Task: Add an event with the title Product Roadmap and Feature Prioritization Meeting, date '2023/10/23', time 8:30 AM to 10:30 AMand add a description: Welcome to our Team Building Workshop on Communication Skills, a dynamic and interactive session designed to enhance communication effectiveness and foster stronger collaboration within your team. This workshop is tailored for individuals who want to improve their communication skills, build rapport, and establish a foundation of open and effective communication within their team.Select event color  Graphite . Add location for the event as: Lagos, Nigeria, logged in from the account softage.4@softage.netand send the event invitation to softage.1@softage.net and softage.2@softage.net. Set a reminder for the event Doesn't repeat
Action: Mouse moved to (84, 109)
Screenshot: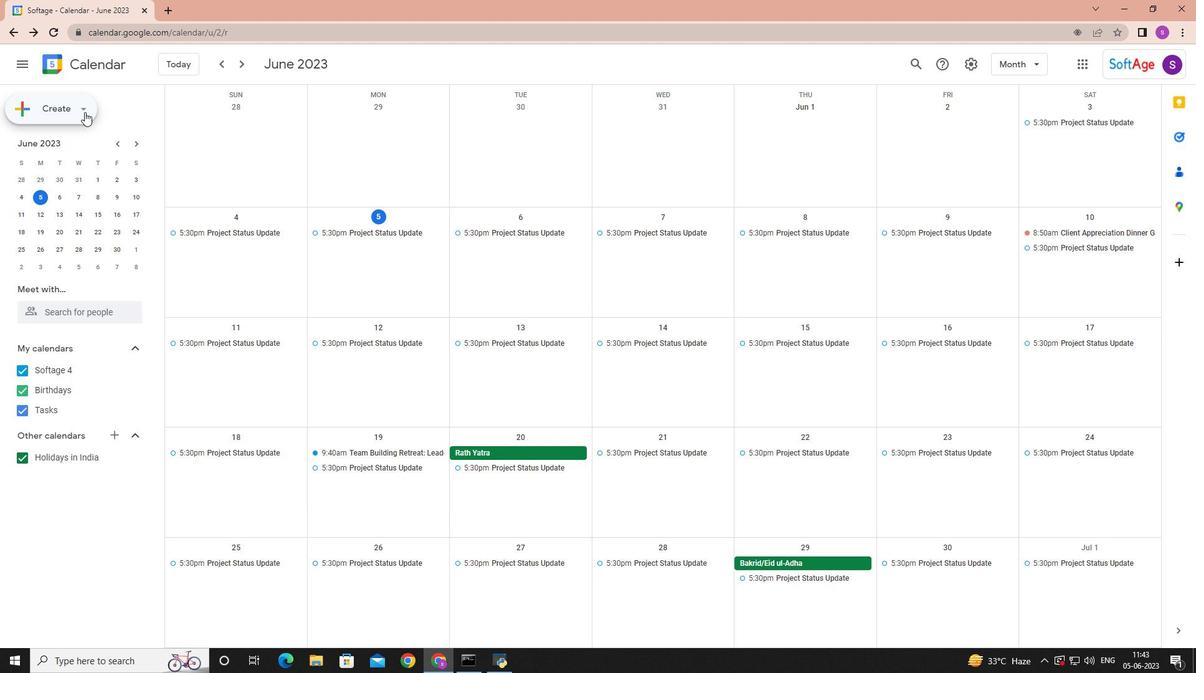 
Action: Mouse pressed left at (84, 109)
Screenshot: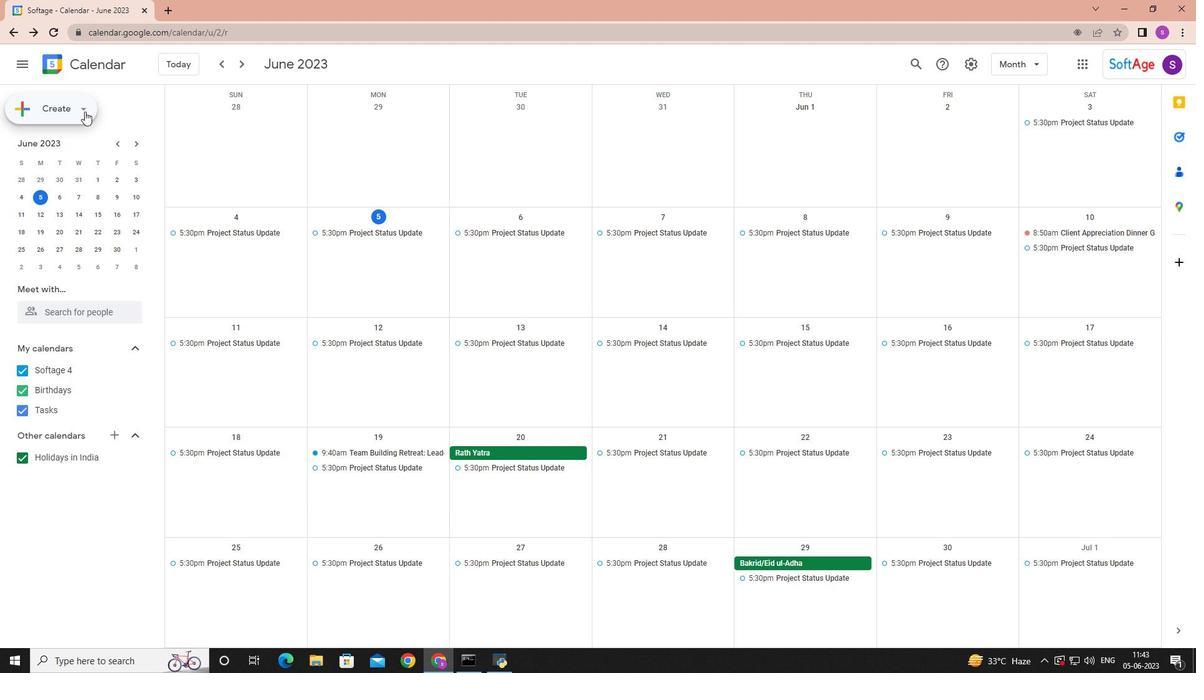 
Action: Mouse moved to (81, 137)
Screenshot: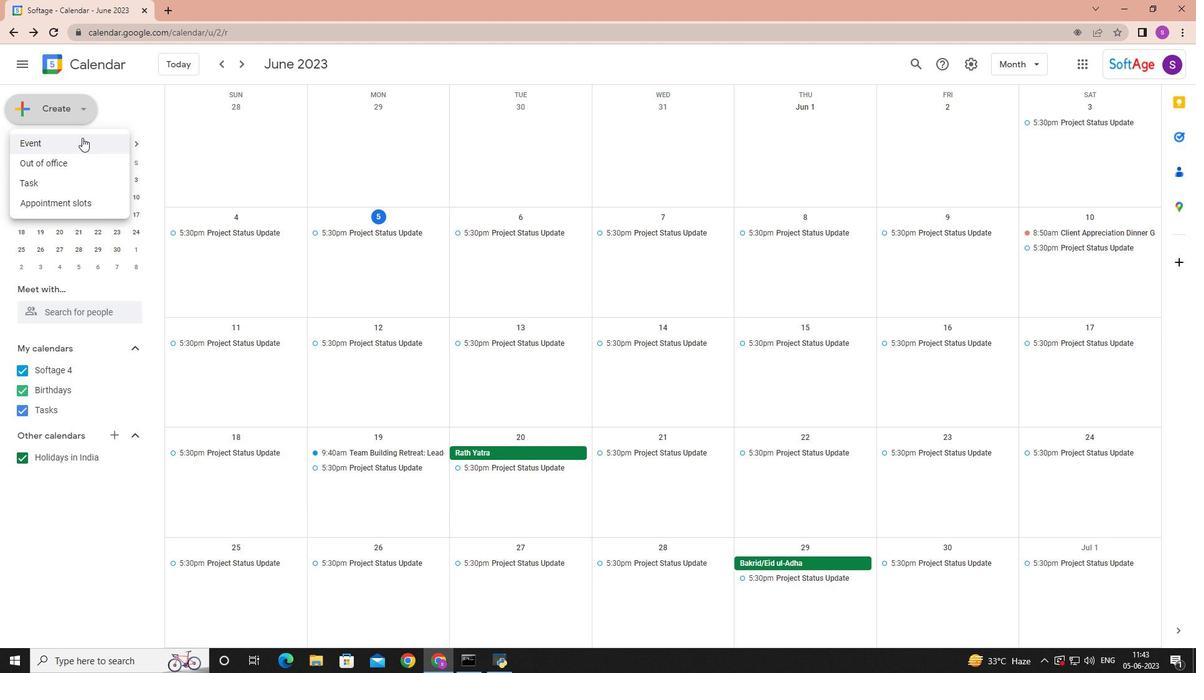 
Action: Mouse pressed left at (81, 137)
Screenshot: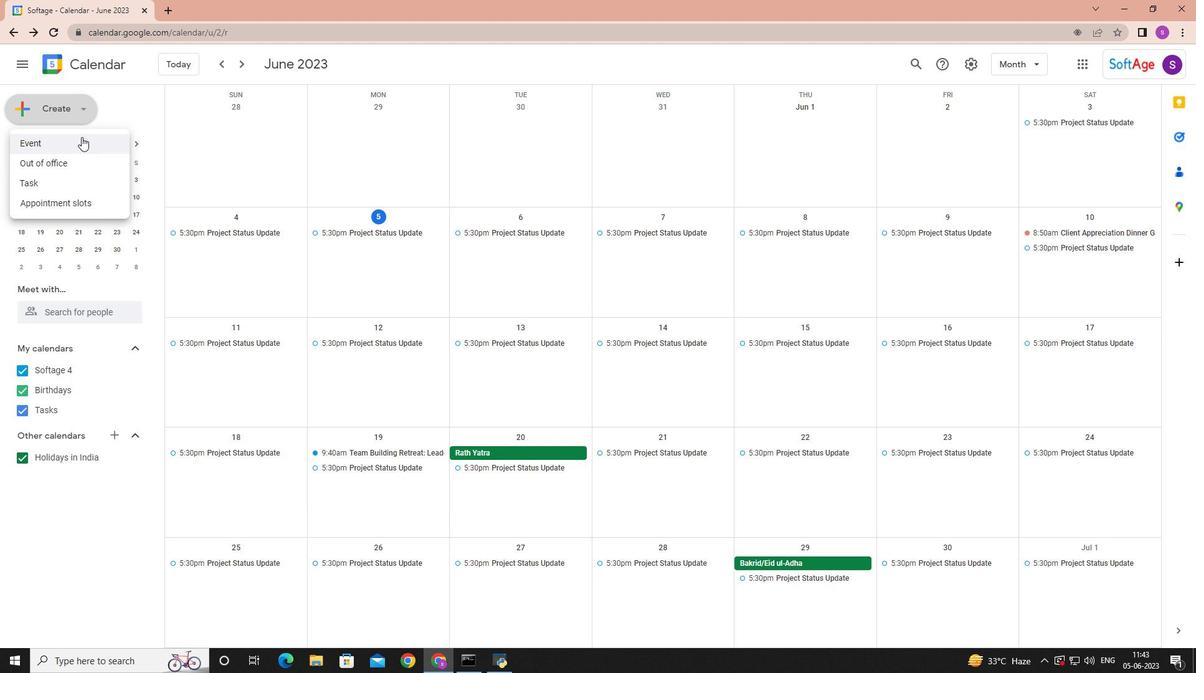 
Action: Mouse moved to (180, 487)
Screenshot: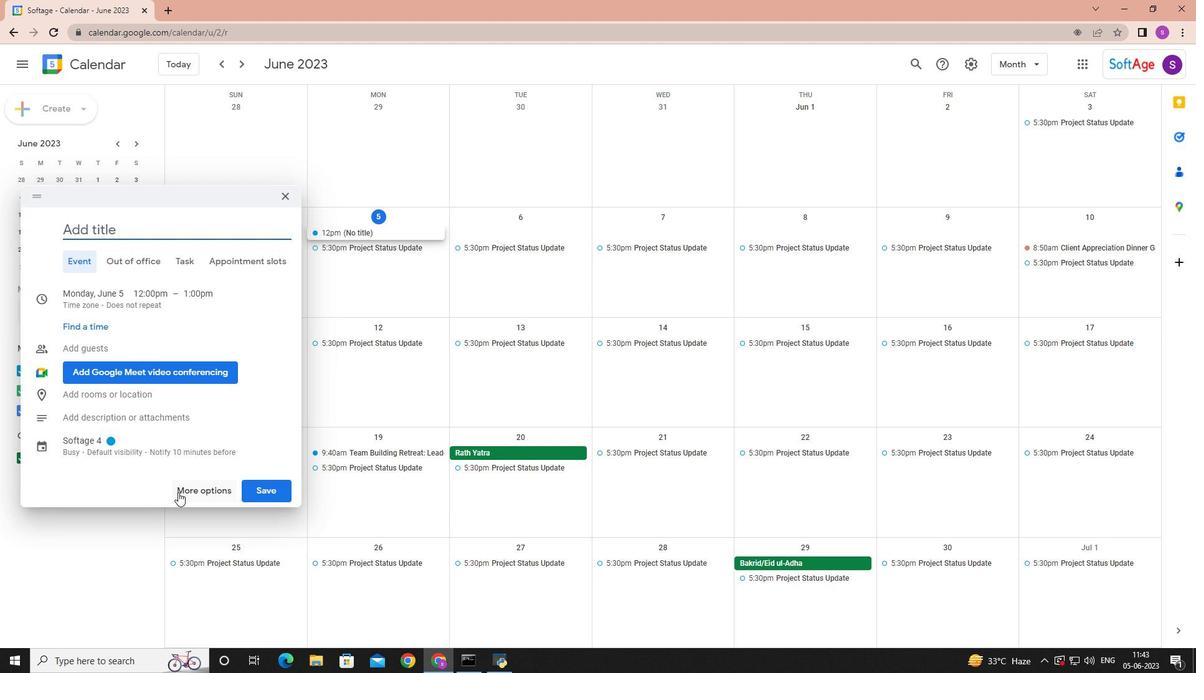 
Action: Mouse pressed left at (180, 487)
Screenshot: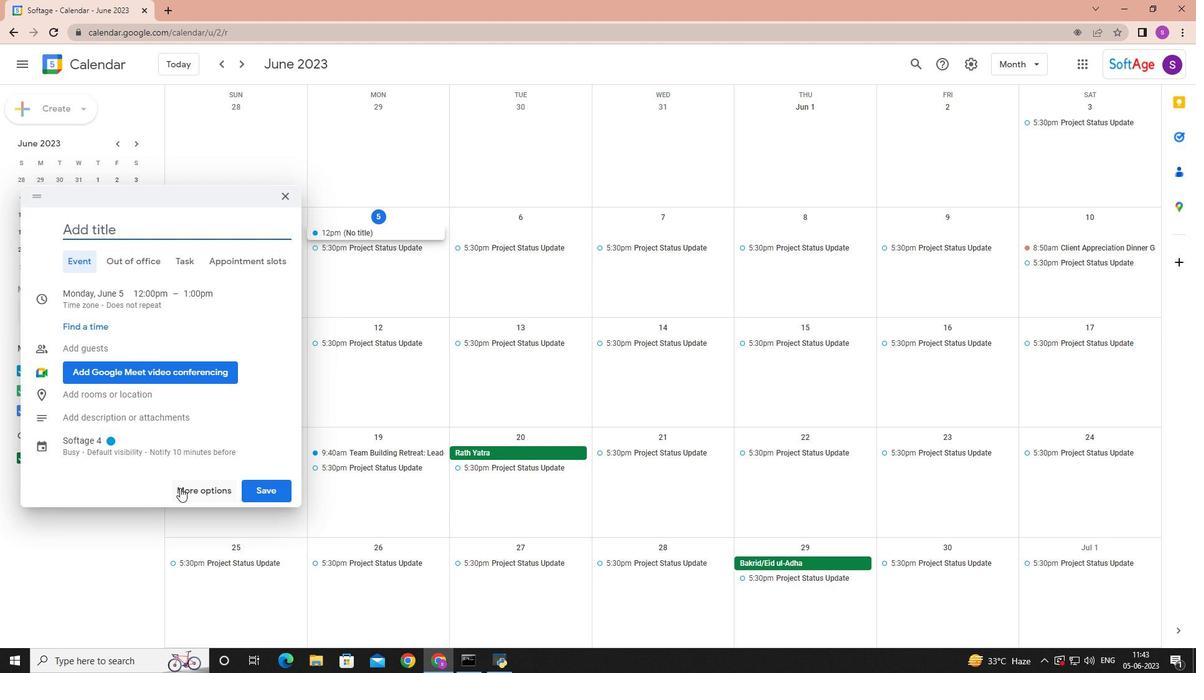 
Action: Key pressed <Key.shift>Product<Key.space><Key.shift>Roadmap<Key.space><Key.backspace><Key.backspace><Key.backspace><Key.backspace><Key.space>map<Key.space>and<Key.space><Key.shift>Feature<Key.space><Key.shift>Prioritization<Key.space><Key.shift>meeting
Screenshot: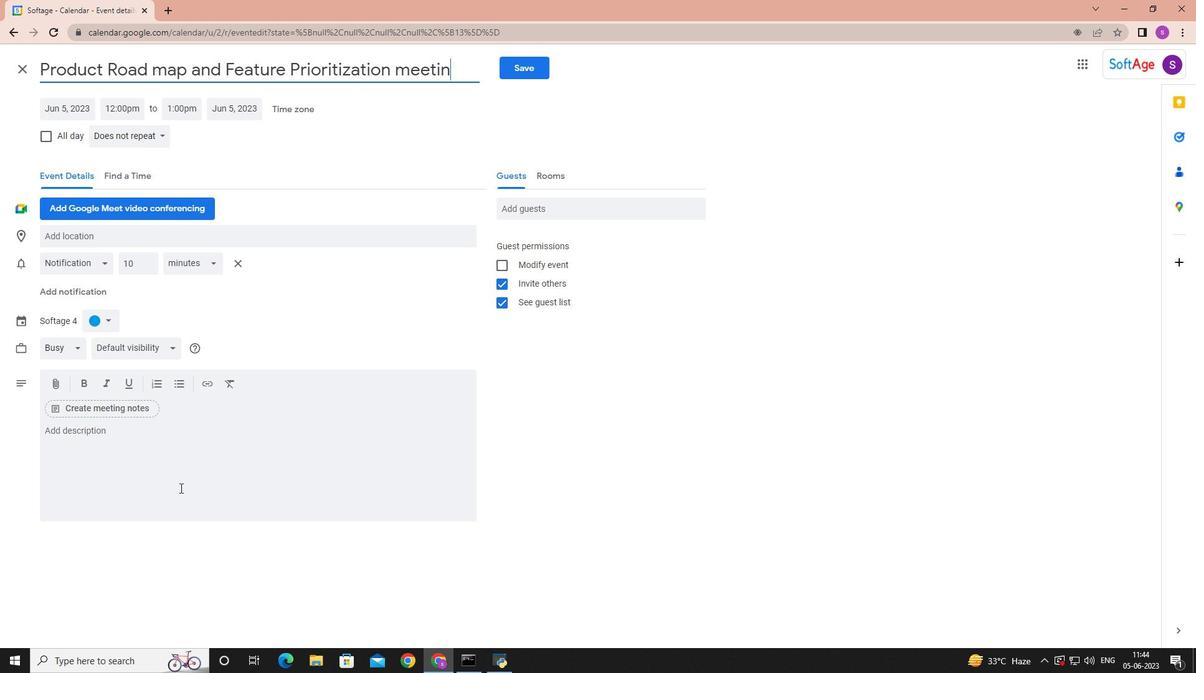
Action: Mouse moved to (81, 107)
Screenshot: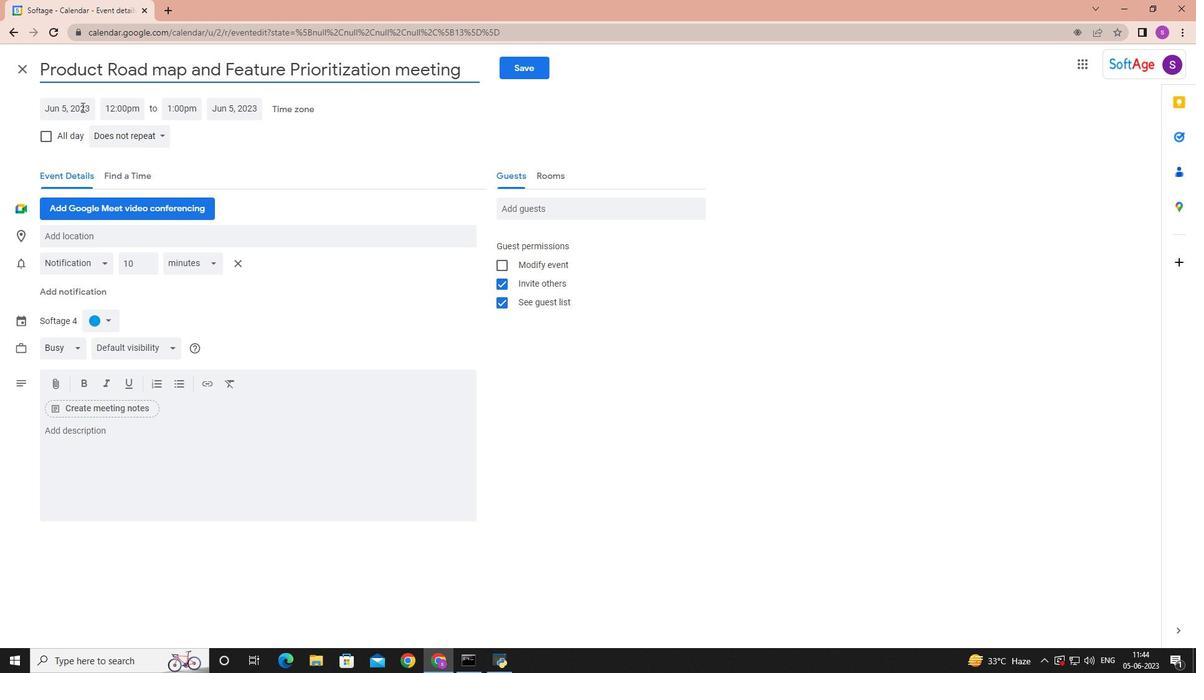 
Action: Mouse pressed left at (81, 107)
Screenshot: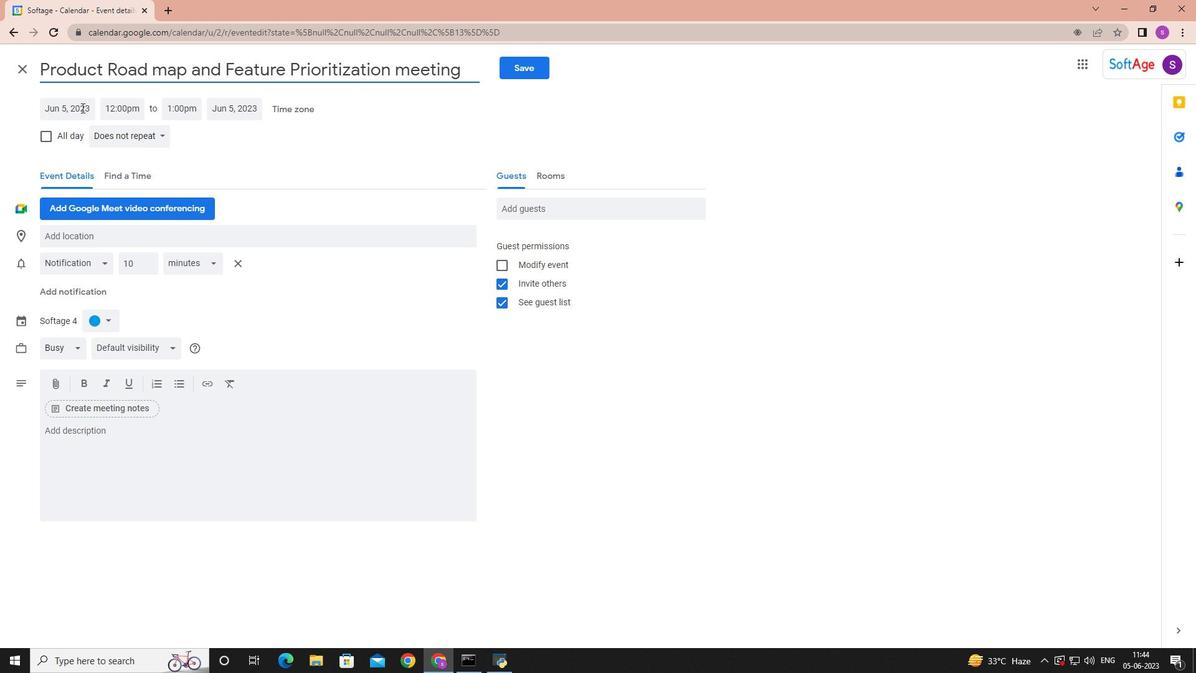 
Action: Mouse moved to (197, 135)
Screenshot: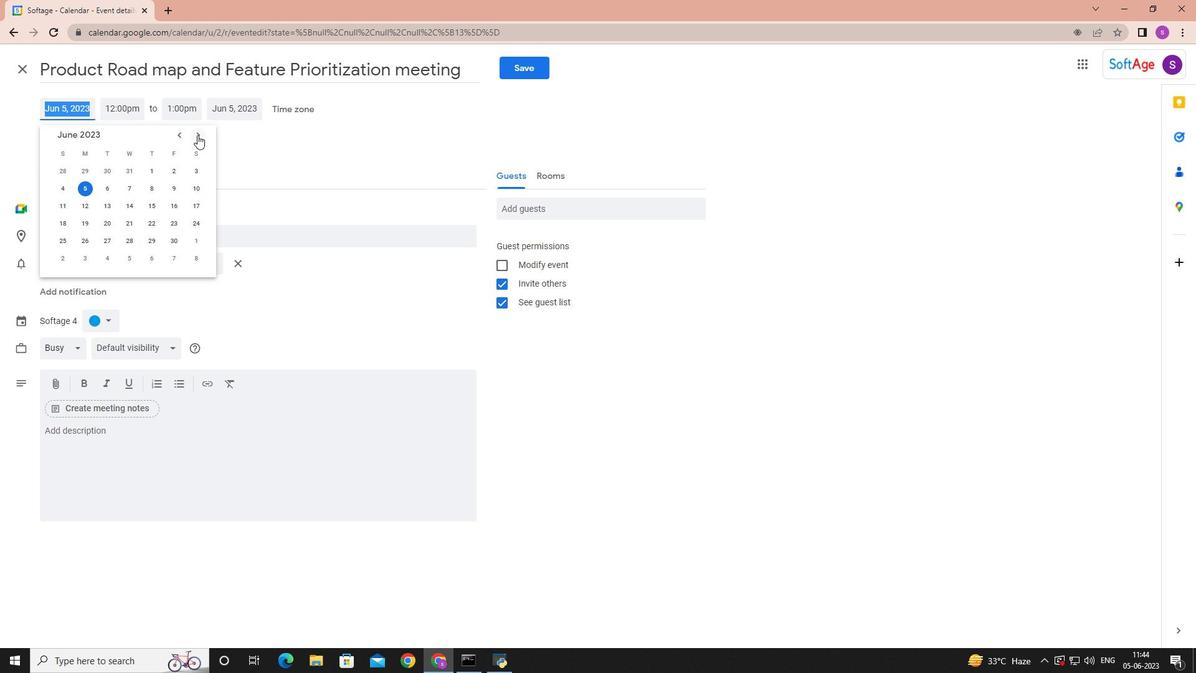 
Action: Mouse pressed left at (197, 135)
Screenshot: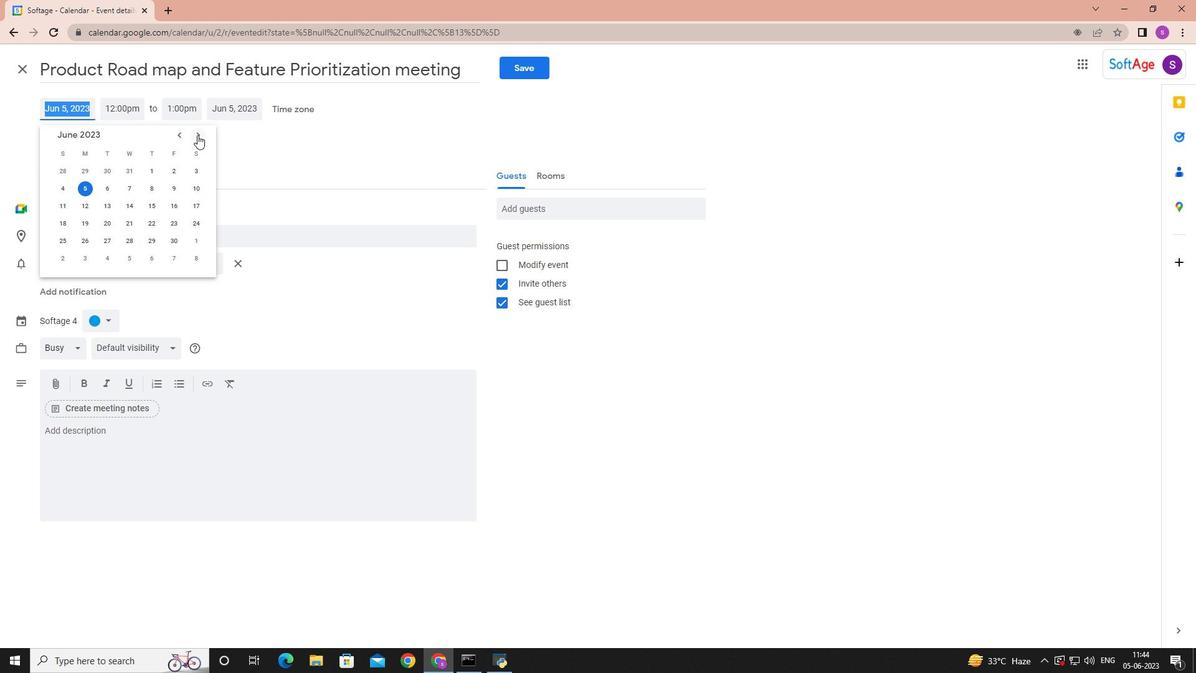 
Action: Mouse pressed left at (197, 135)
Screenshot: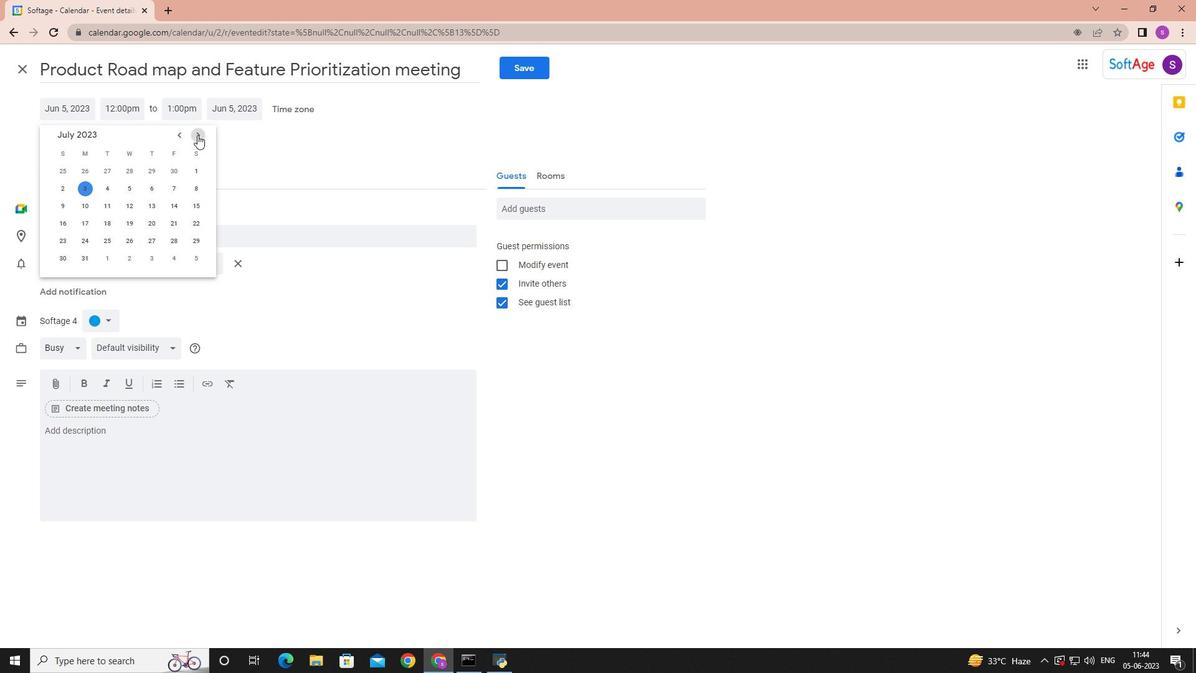 
Action: Mouse pressed left at (197, 135)
Screenshot: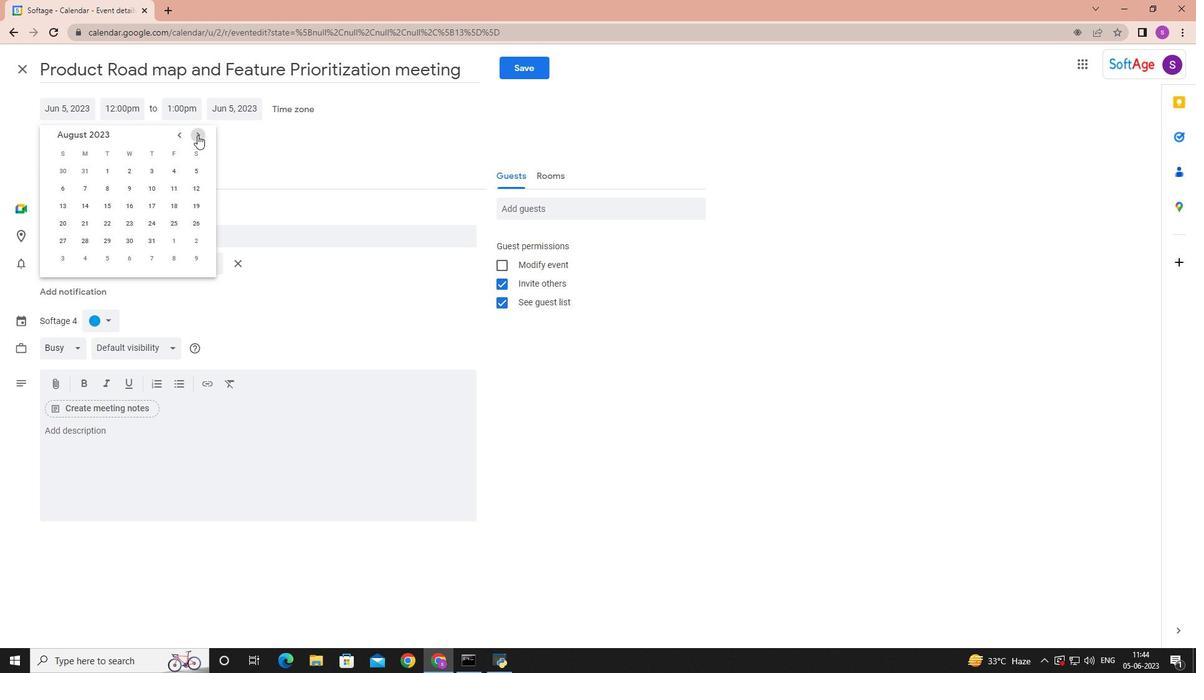 
Action: Mouse pressed left at (197, 135)
Screenshot: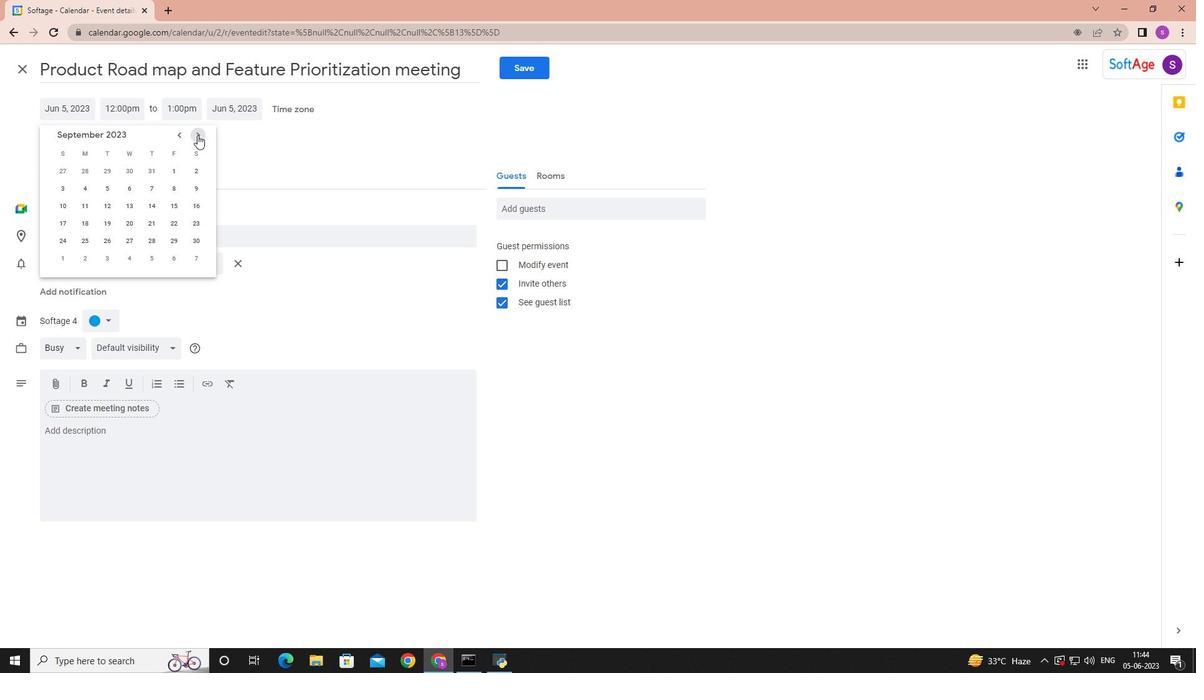 
Action: Mouse moved to (87, 222)
Screenshot: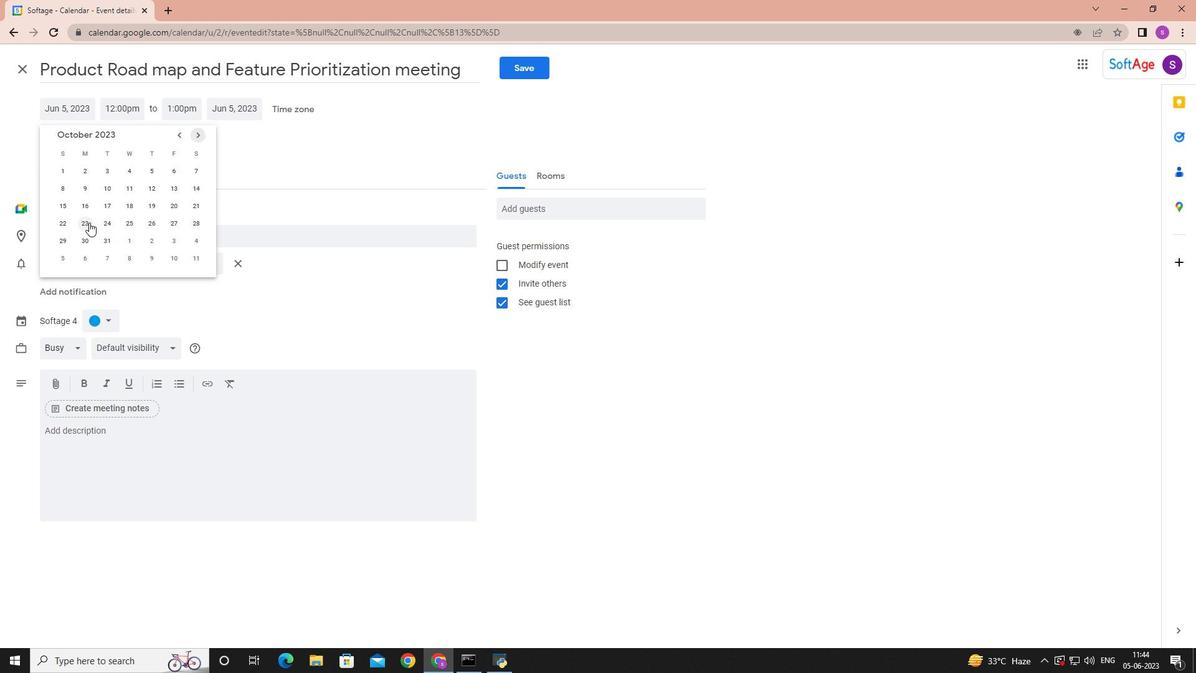 
Action: Mouse pressed left at (87, 222)
Screenshot: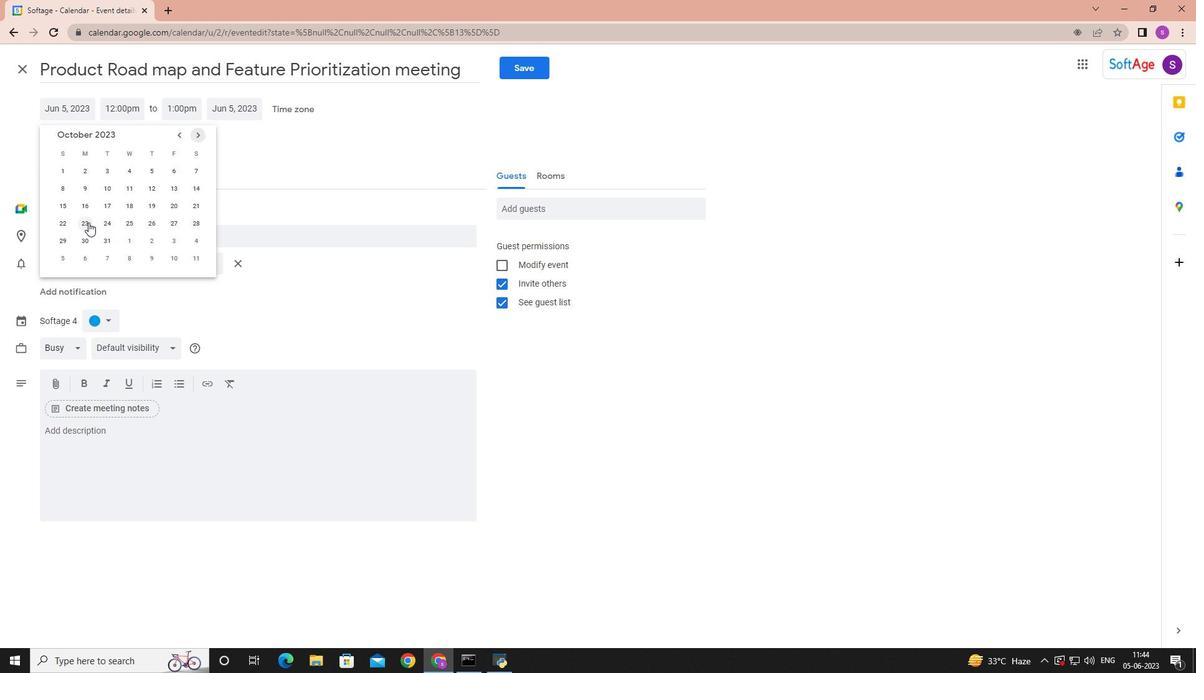 
Action: Mouse moved to (133, 107)
Screenshot: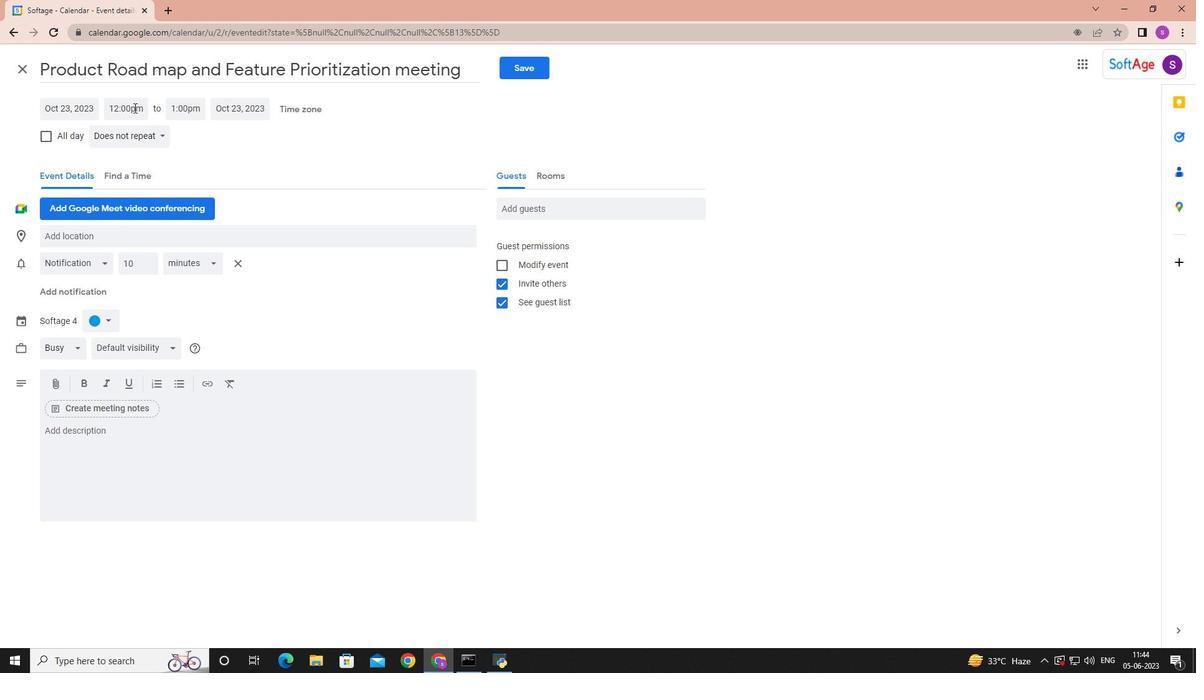 
Action: Mouse pressed left at (133, 107)
Screenshot: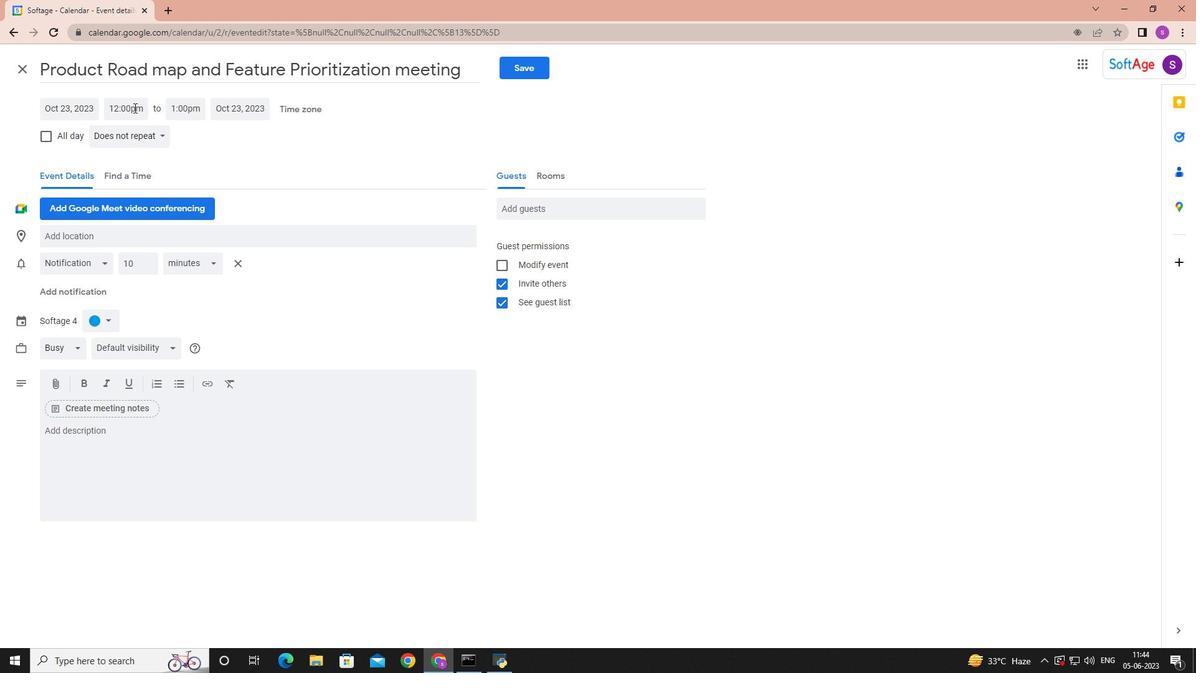 
Action: Mouse moved to (154, 181)
Screenshot: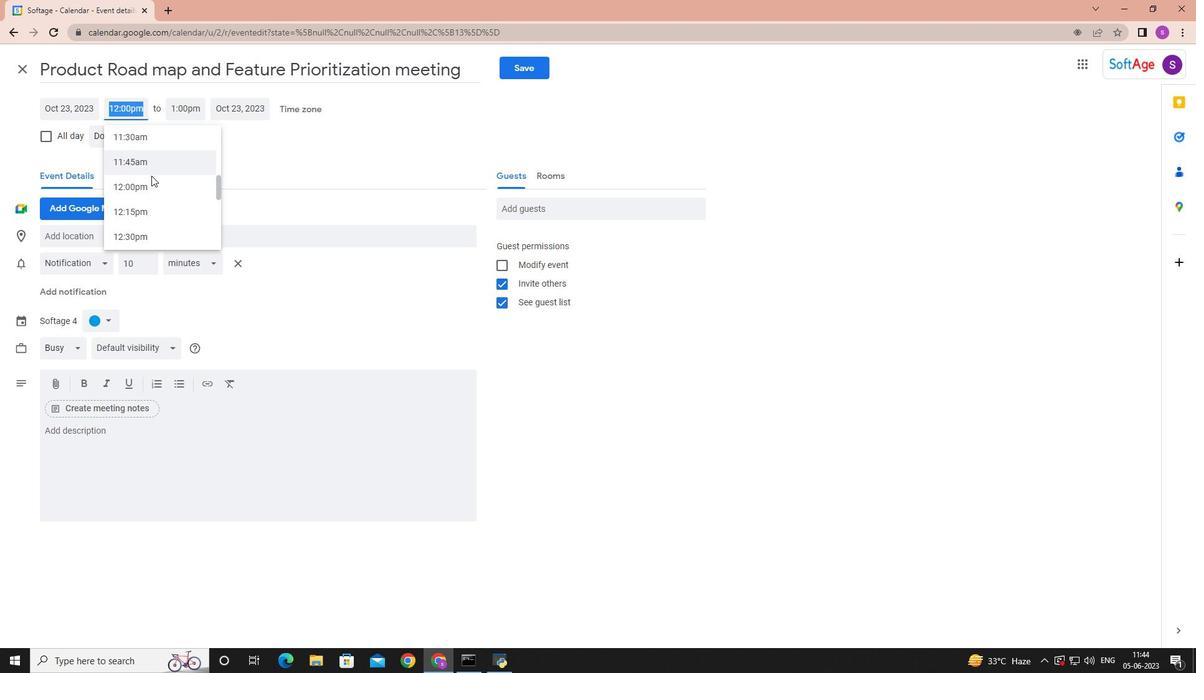 
Action: Mouse scrolled (154, 181) with delta (0, 0)
Screenshot: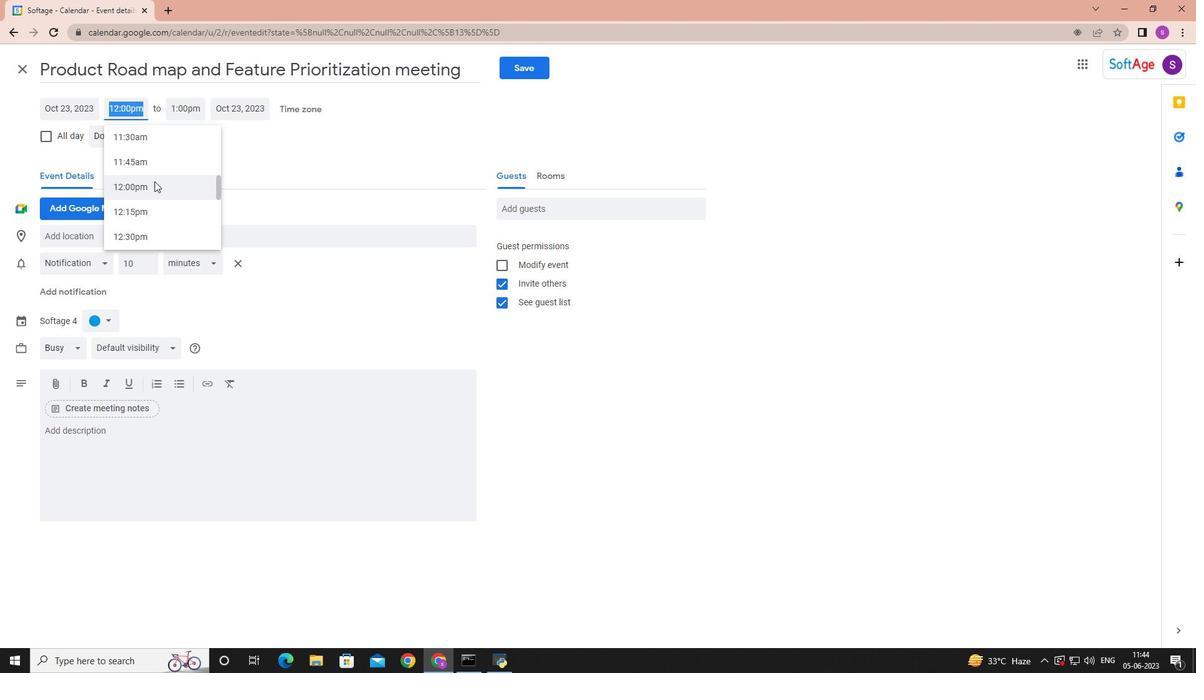 
Action: Mouse scrolled (154, 181) with delta (0, 0)
Screenshot: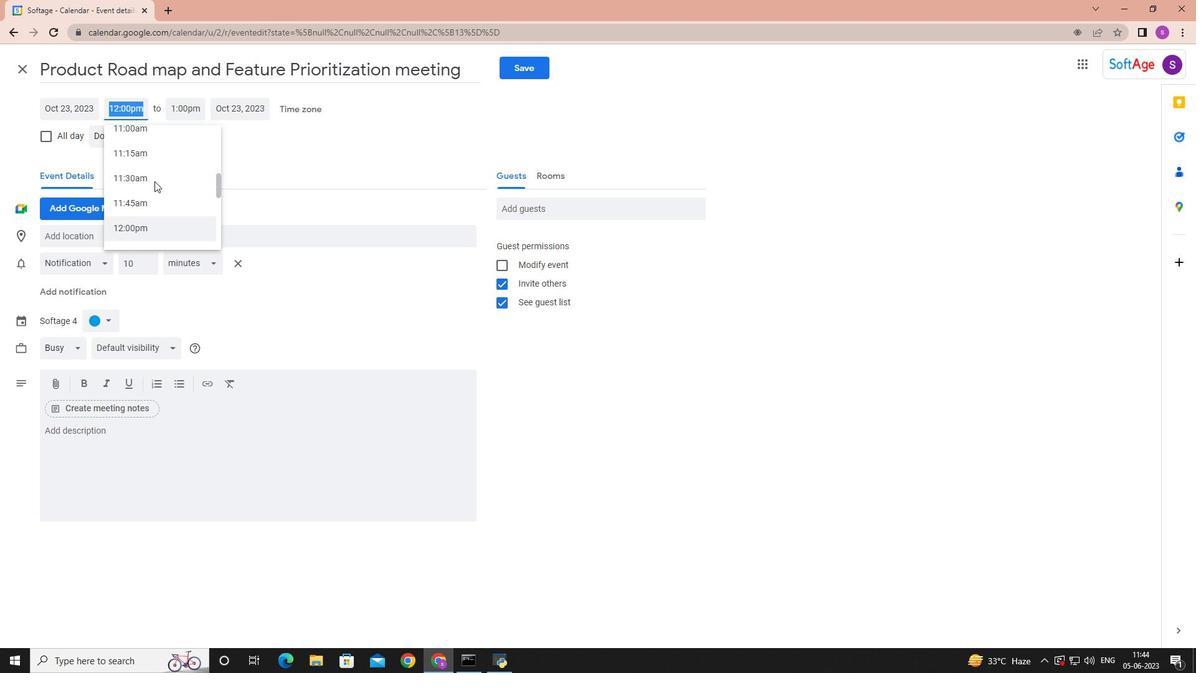 
Action: Mouse scrolled (154, 181) with delta (0, 0)
Screenshot: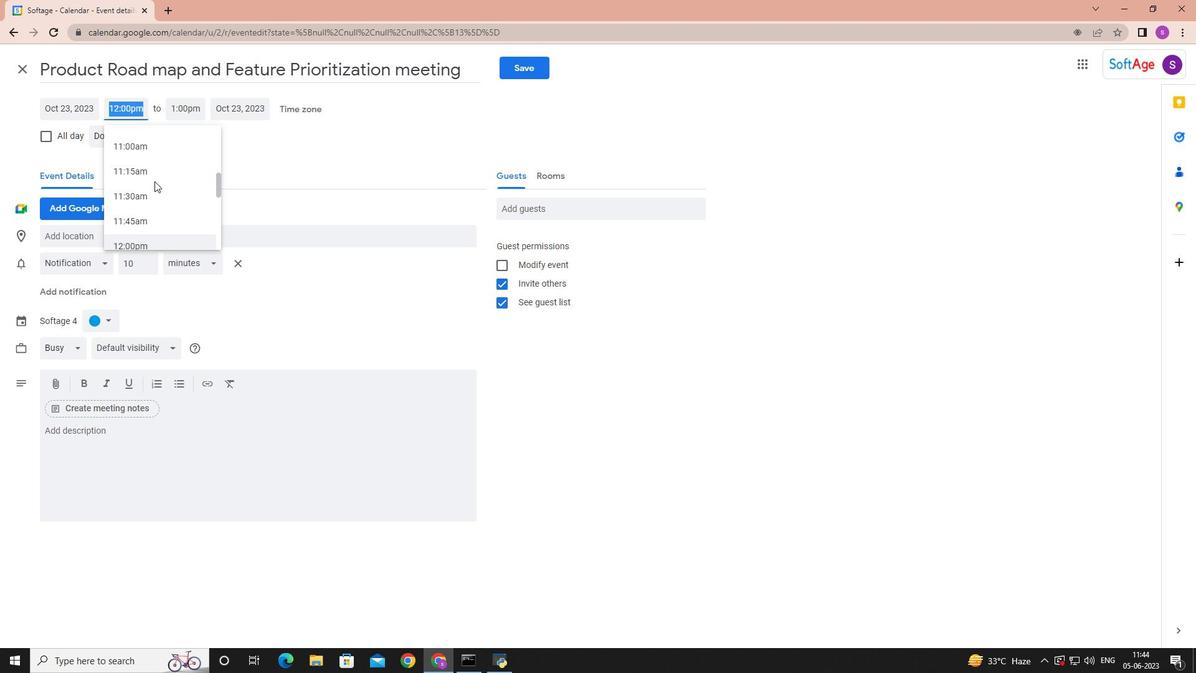 
Action: Mouse scrolled (154, 181) with delta (0, 0)
Screenshot: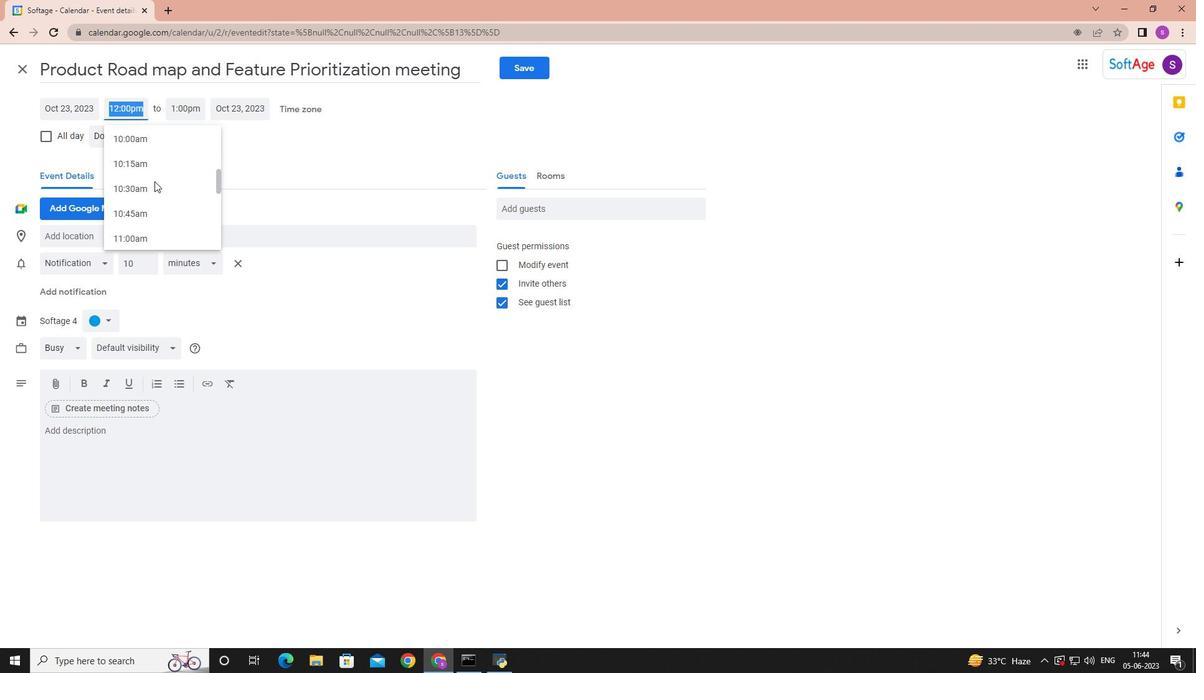 
Action: Mouse scrolled (154, 181) with delta (0, 0)
Screenshot: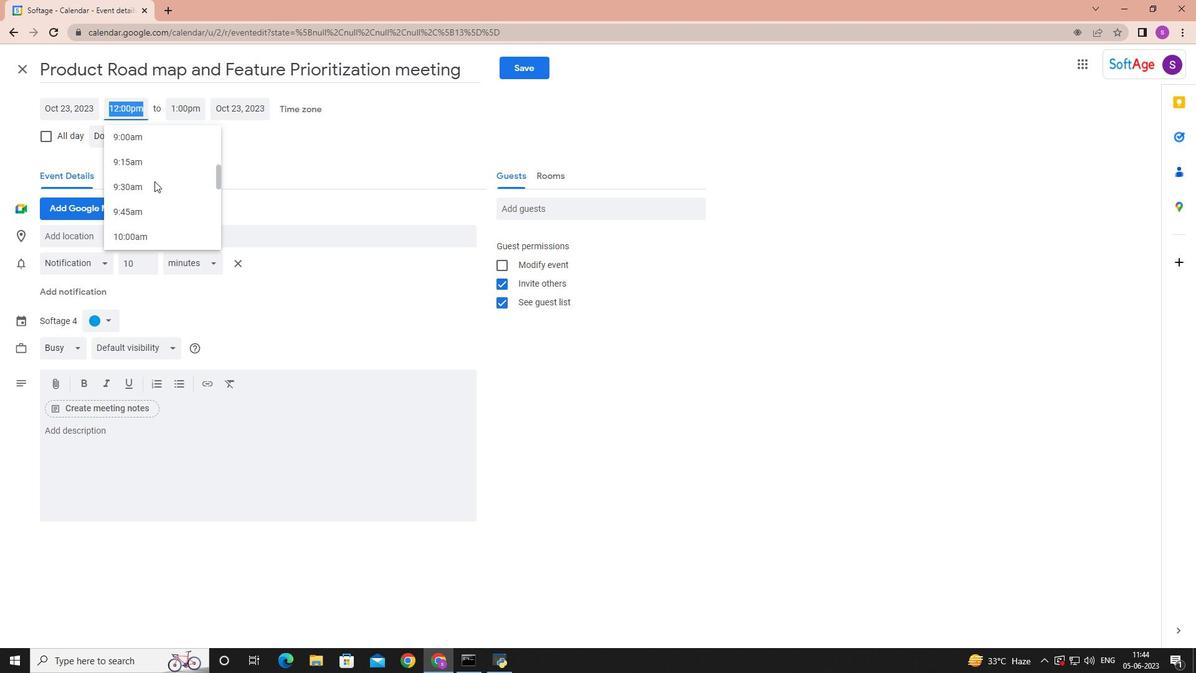 
Action: Mouse moved to (158, 153)
Screenshot: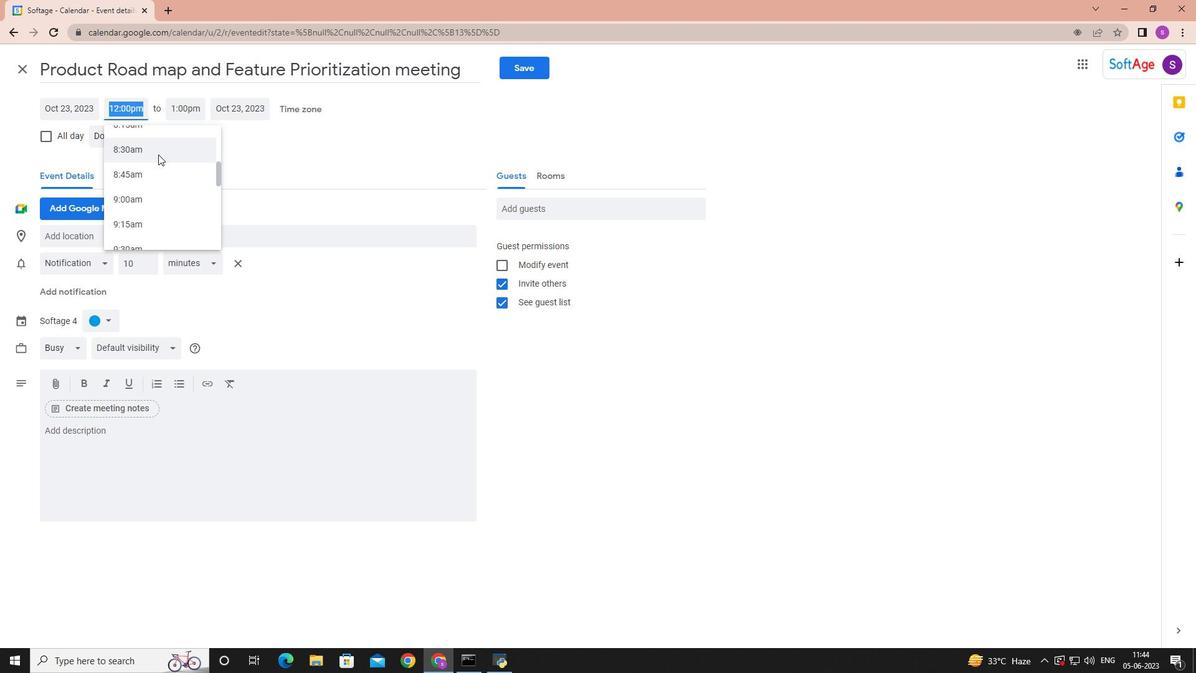 
Action: Mouse pressed left at (158, 153)
Screenshot: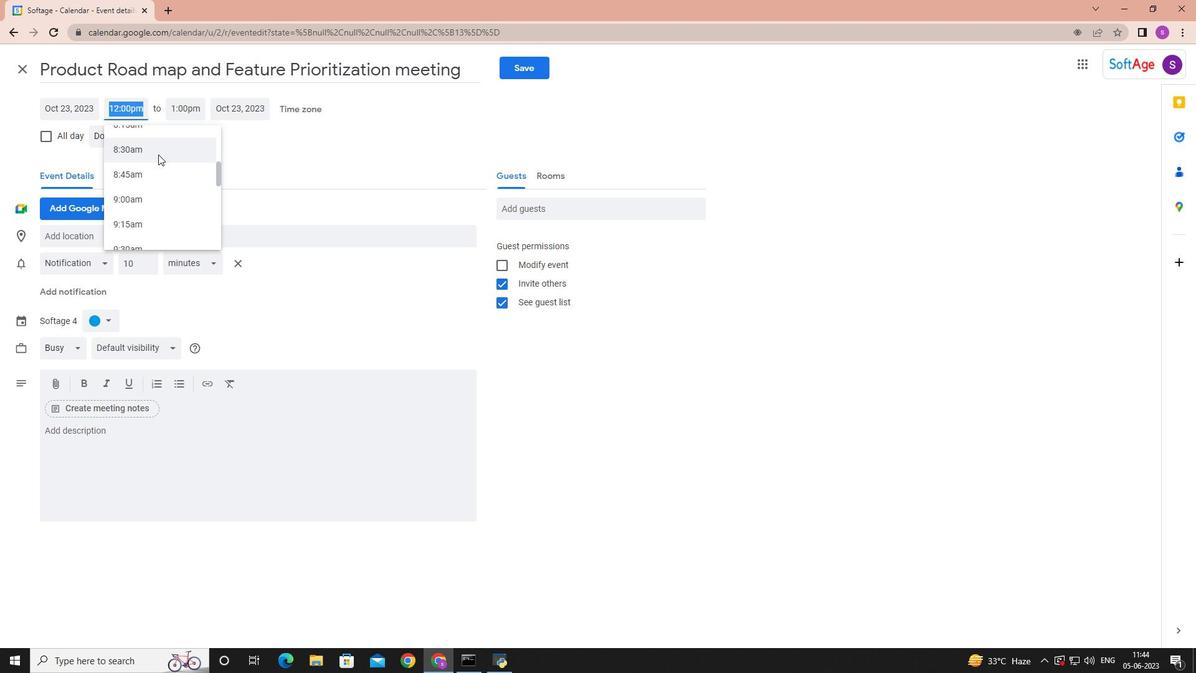 
Action: Mouse moved to (178, 110)
Screenshot: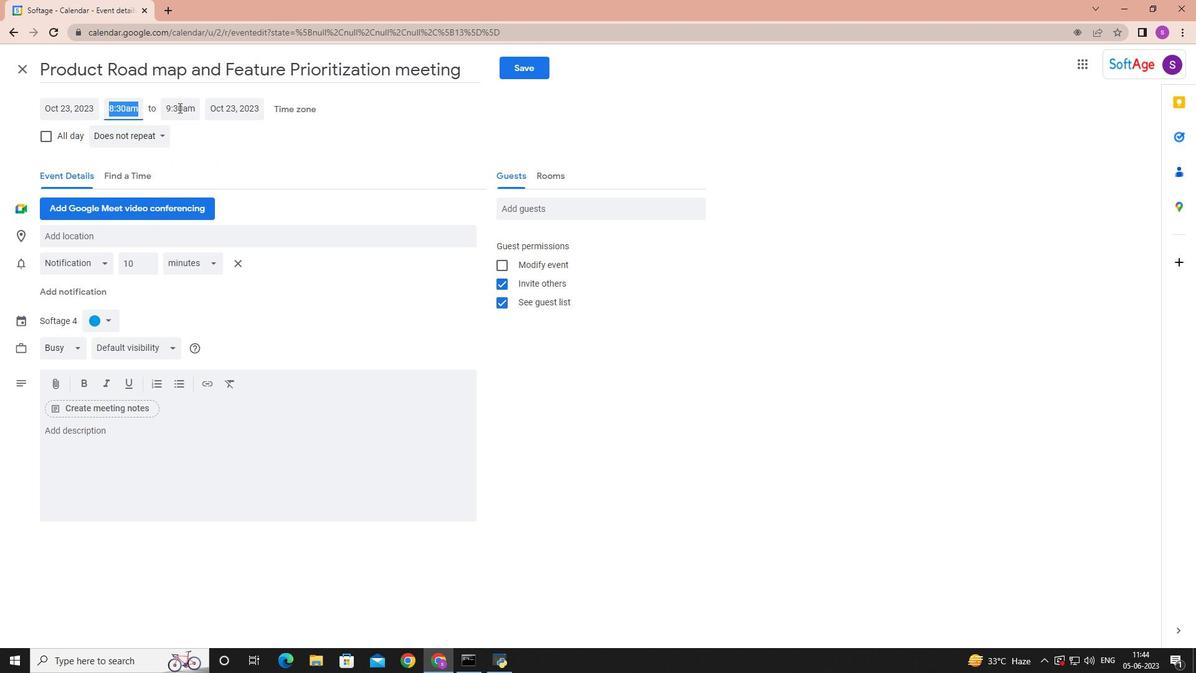 
Action: Mouse pressed left at (178, 110)
Screenshot: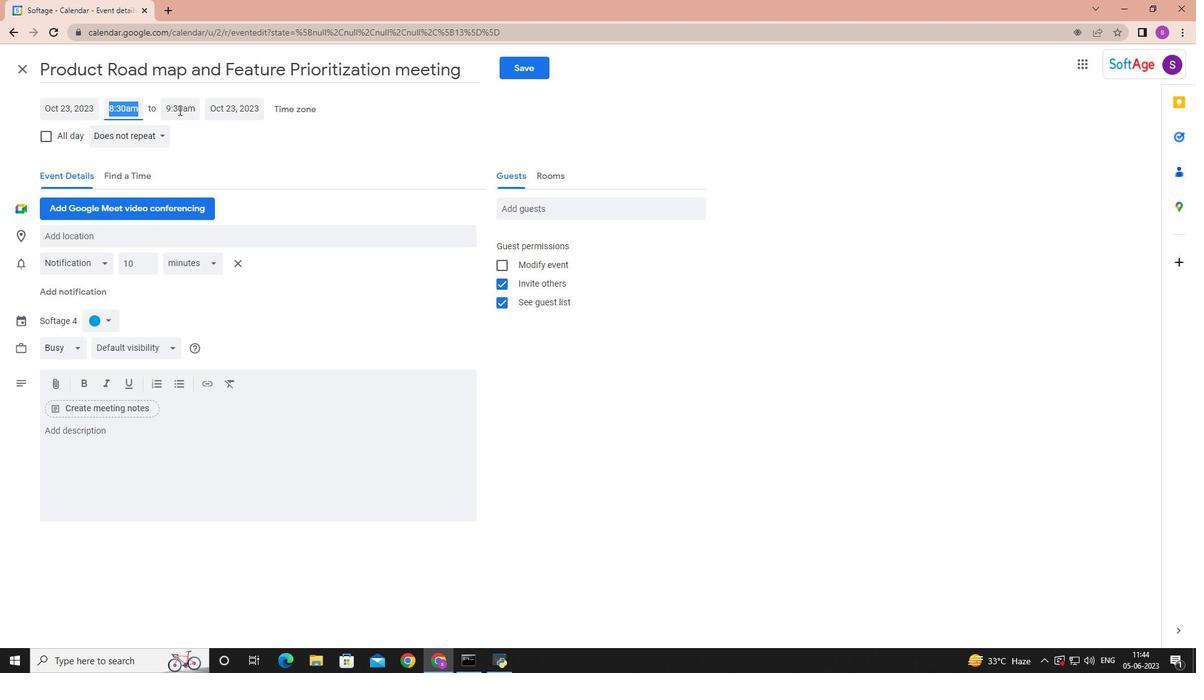 
Action: Mouse moved to (205, 239)
Screenshot: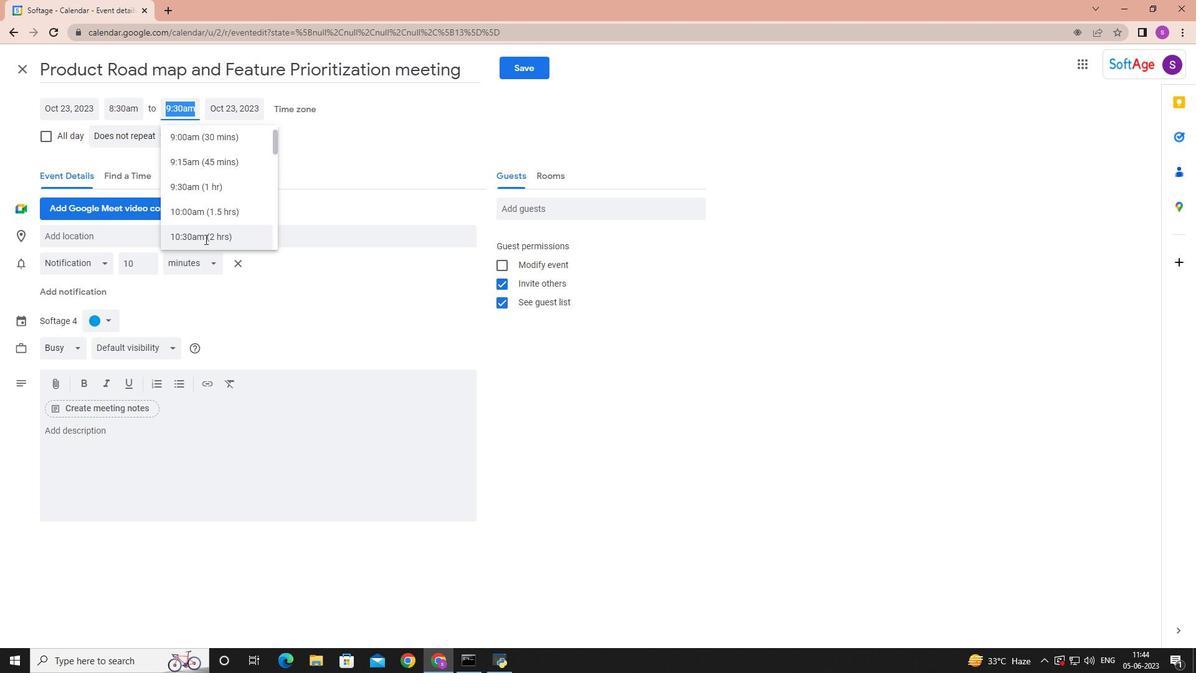 
Action: Mouse pressed left at (205, 239)
Screenshot: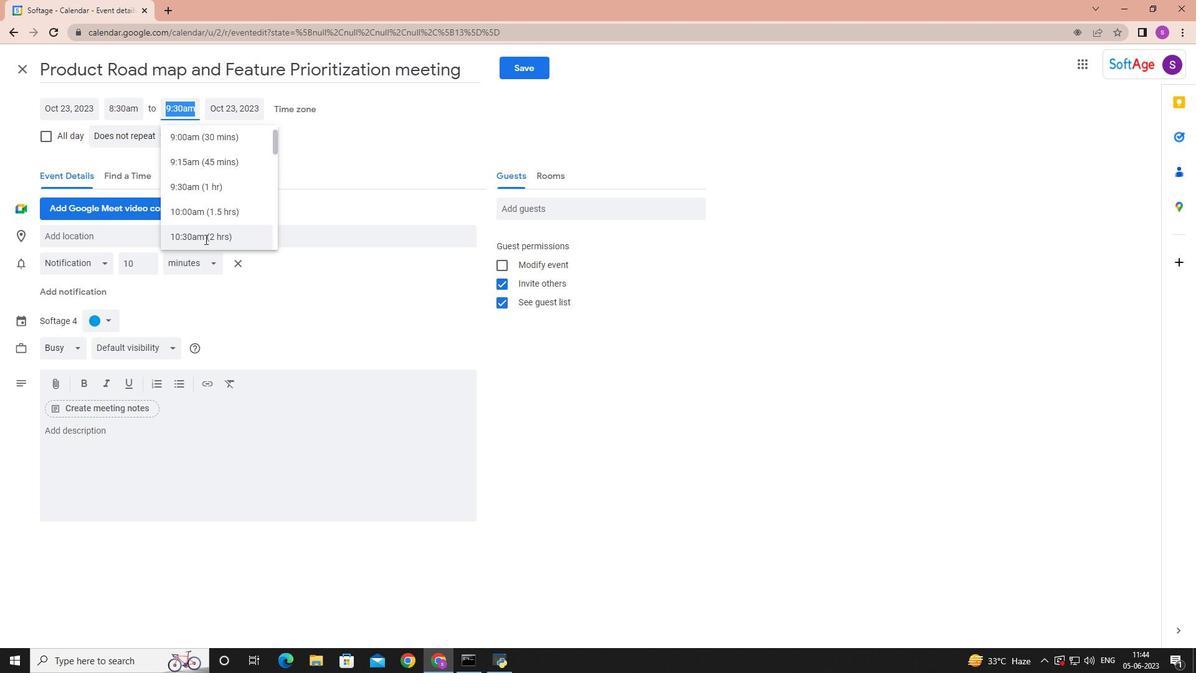 
Action: Mouse moved to (110, 449)
Screenshot: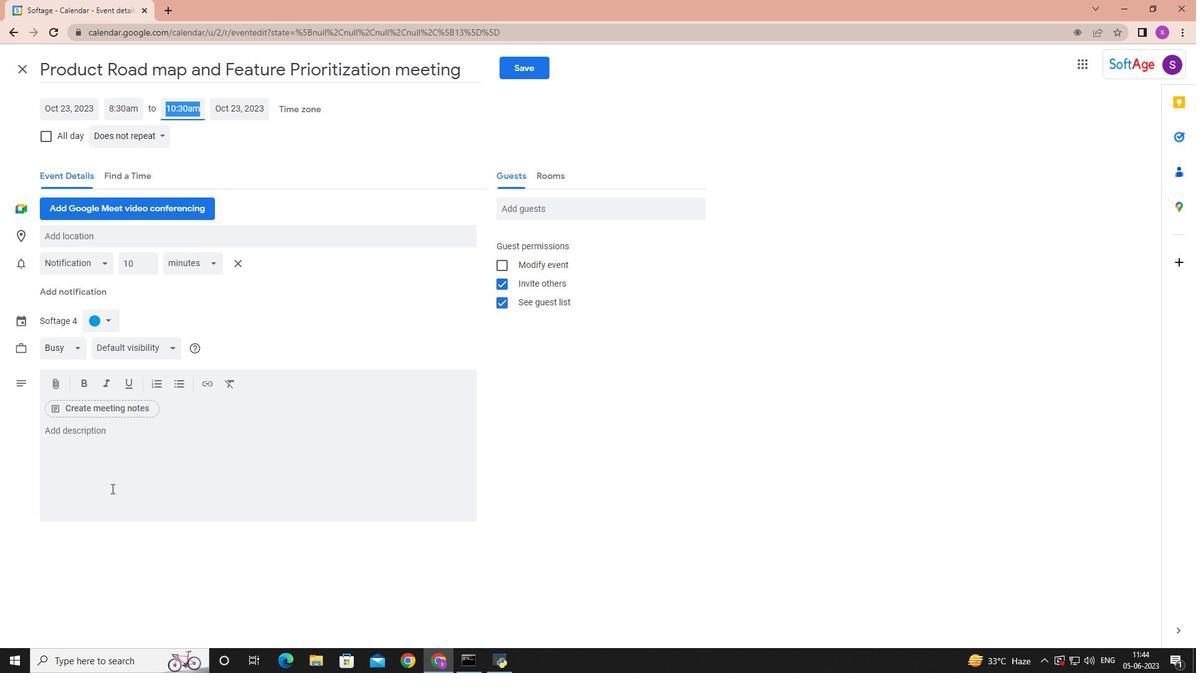 
Action: Mouse pressed left at (110, 449)
Screenshot: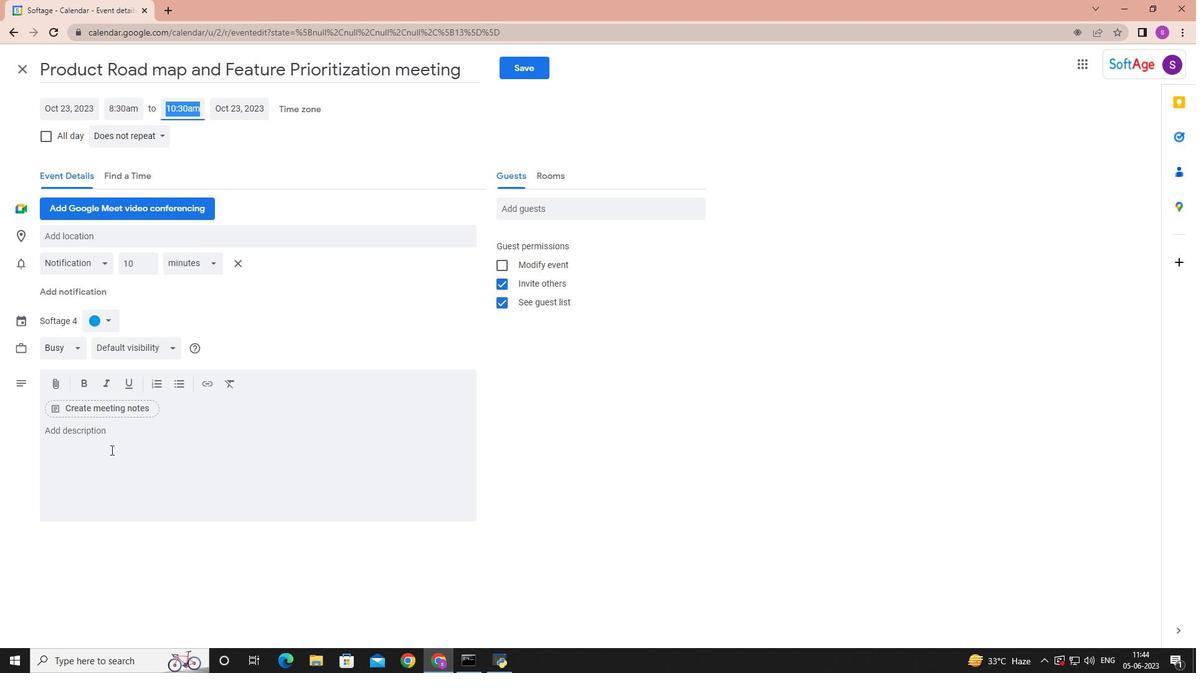 
Action: Key pressed <Key.shift>Wlcome<Key.space><Key.backspace><Key.backspace><Key.backspace><Key.backspace><Key.backspace><Key.backspace>elcome<Key.space>to<Key.space>u<Key.backspace>our<Key.space>team<Key.space><Key.backspace><Key.backspace><Key.backspace><Key.backspace><Key.backspace><Key.shift>Team<Key.space><Key.shift>Bul<Key.backspace>ilding<Key.space><Key.shift>Workshop<Key.space>on<Key.space><Key.shift>Communication<Key.space><Key.shift>Skills,<Key.space>a<Key.space>dynamic<Key.space>and<Key.space>interactive<Key.space>session<Key.space>designed<Key.space>to<Key.space>enhance<Key.space>communication<Key.space>effectivr<Key.backspace>eness<Key.space>and<Key.space>fi<Key.backspace>oster<Key.space>stronger<Key.space>collaboration<Key.space>within<Key.space>t<Key.backspace>your<Key.space>team.<Key.shift>Wo<Key.backspace><Key.backspace><Key.shift>This<Key.space>workshop<Key.space>is<Key.space>taillored<Key.space><Key.backspace><Key.backspace><Key.backspace><Key.backspace><Key.backspace><Key.backspace>p<Key.backspace>ored<Key.space>for<Key.space>individuals<Key.space><Key.shift>who<Key.space>want<Key.space>to<Key.space>improve<Key.space>their<Key.space>communicatuion<Key.space><Key.backspace><Key.backspace><Key.backspace><Key.backspace><Key.backspace><Key.backspace><Key.backspace>ation<Key.space>skills,<Key.space>build<Key.space>rapport,<Key.space>and<Key.space>establish<Key.space>a<Key.space>foundation<Key.space>of<Key.space>open<Key.space>and<Key.space>effective<Key.space>communication<Key.space>within<Key.space>their<Key.space>team.
Screenshot: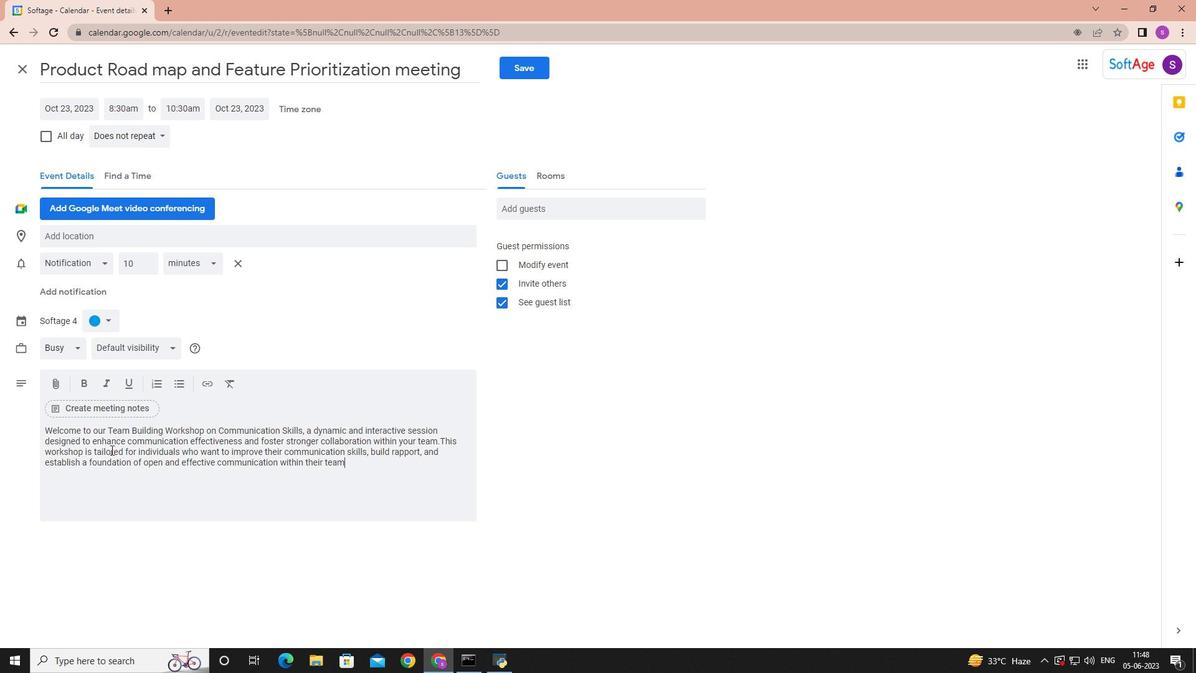
Action: Mouse moved to (109, 319)
Screenshot: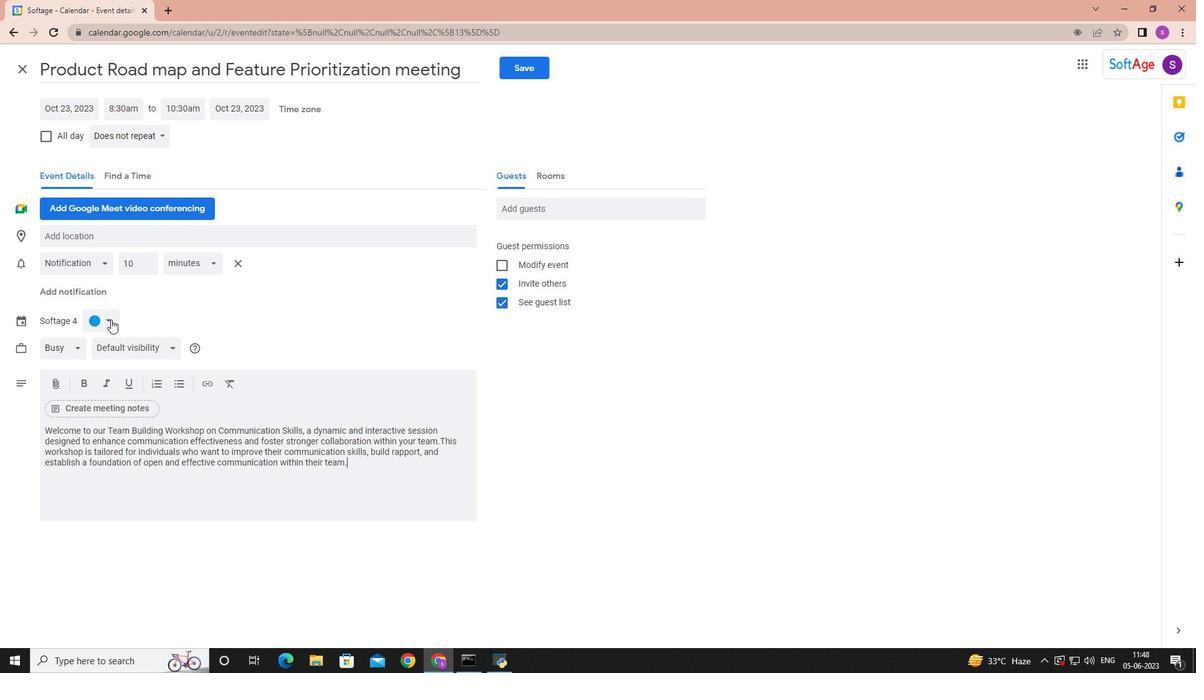 
Action: Mouse pressed left at (109, 319)
Screenshot: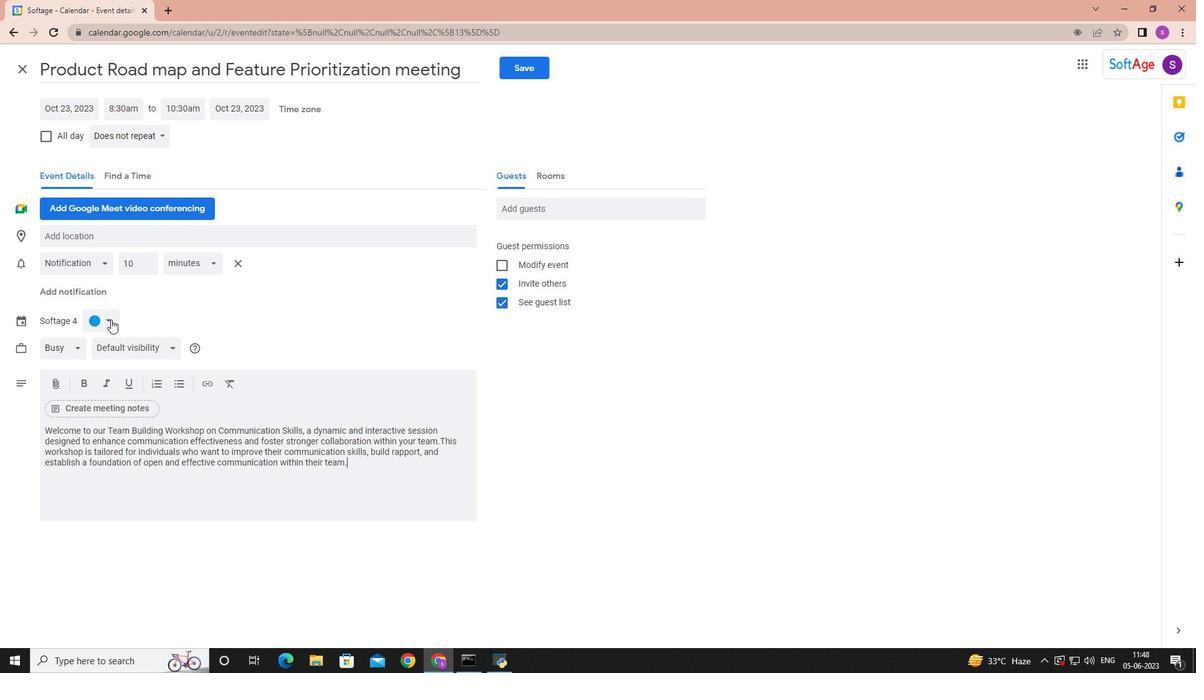 
Action: Mouse moved to (93, 393)
Screenshot: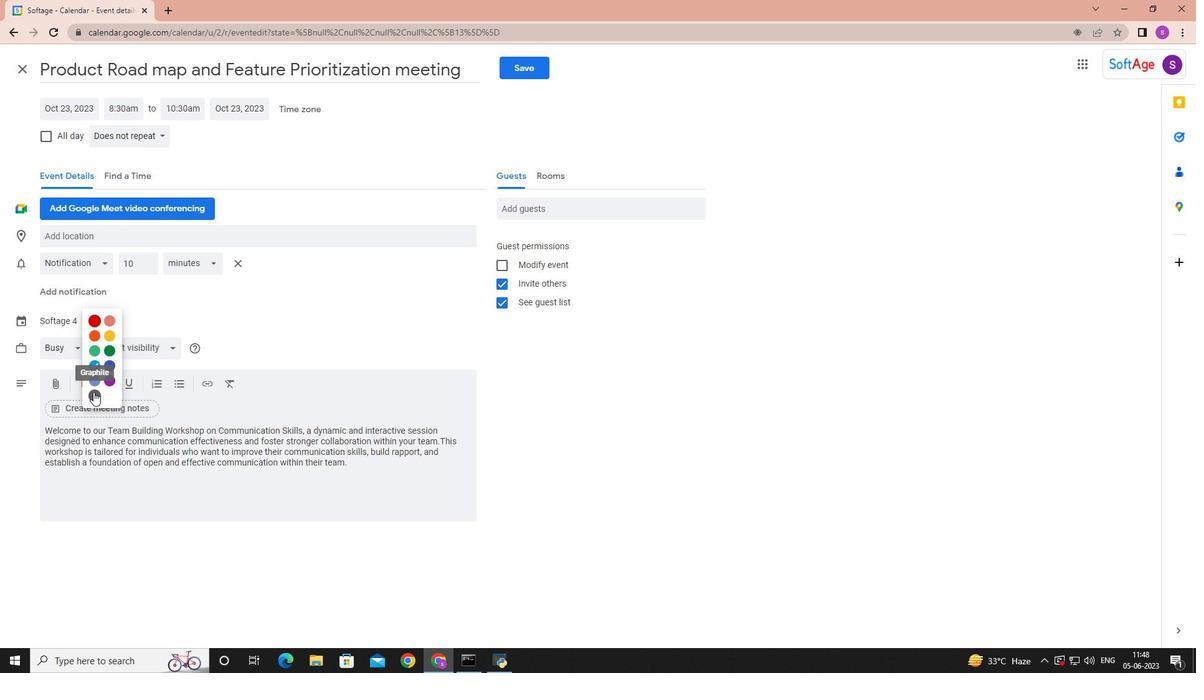 
Action: Mouse pressed left at (93, 393)
Screenshot: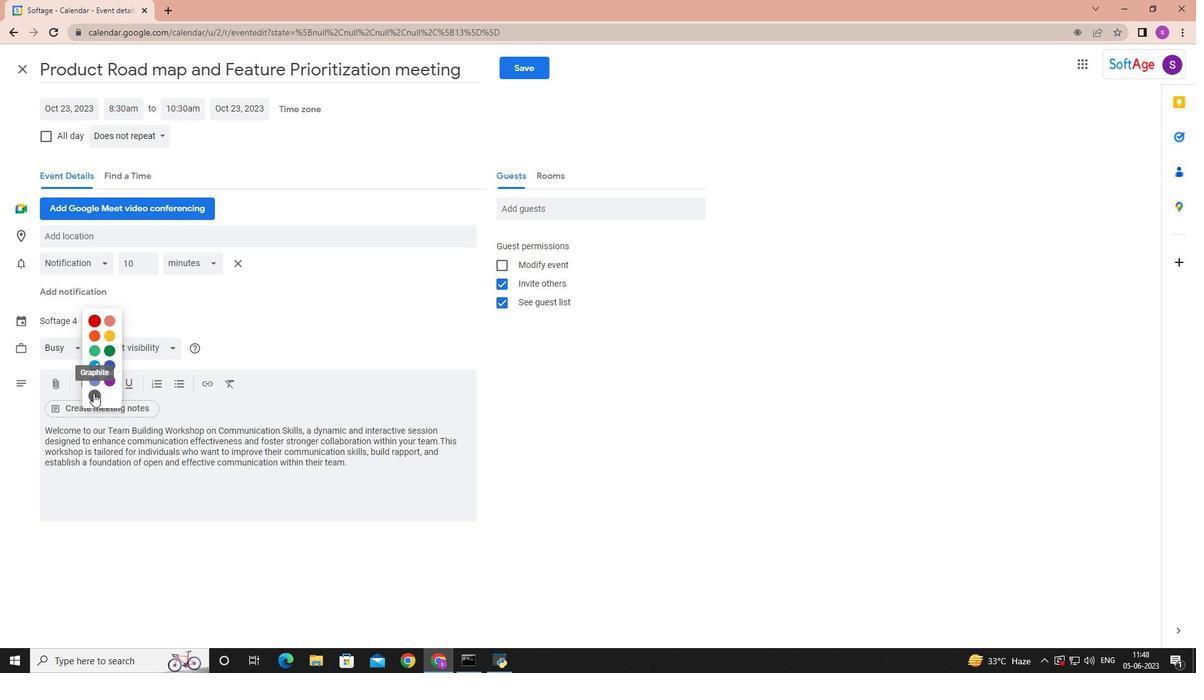 
Action: Mouse moved to (96, 236)
Screenshot: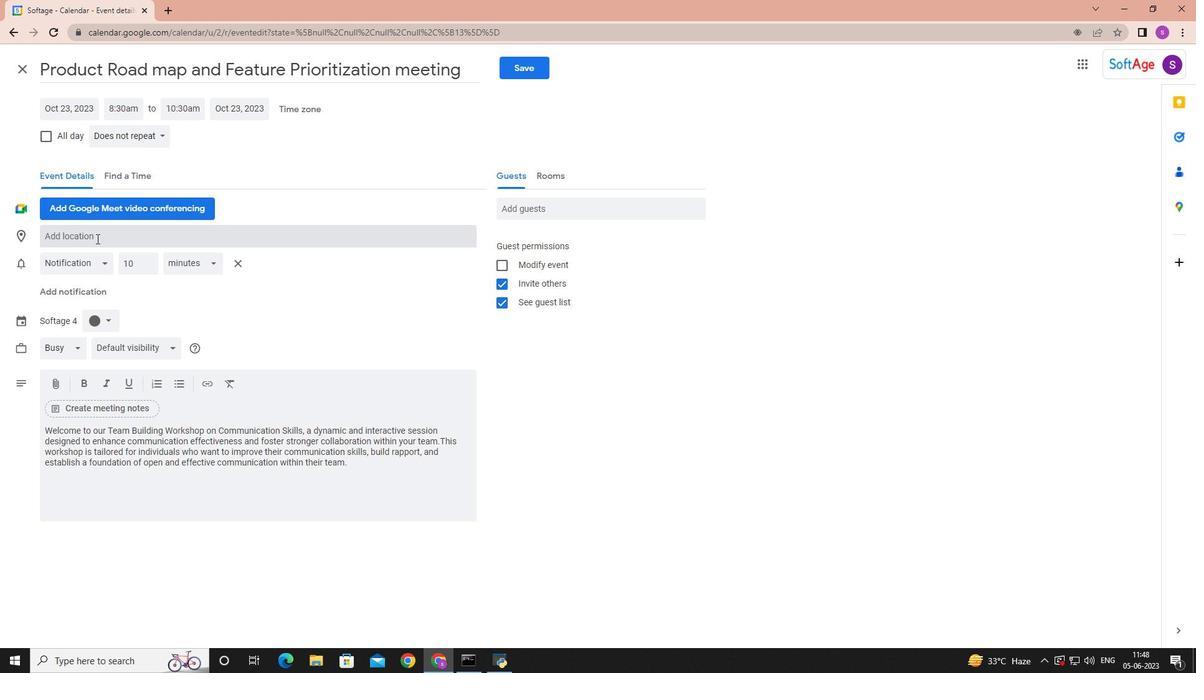 
Action: Mouse pressed left at (96, 236)
Screenshot: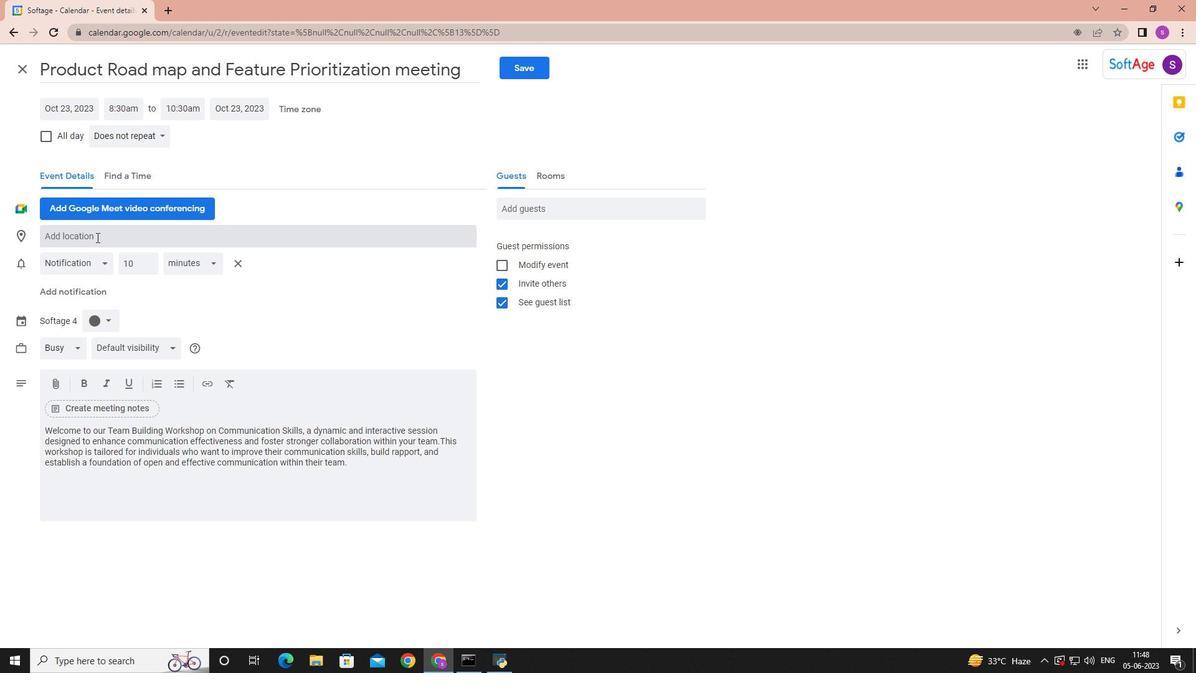 
Action: Key pressed <Key.shift>Lagos,<Key.space><Key.shift>Nigeria
Screenshot: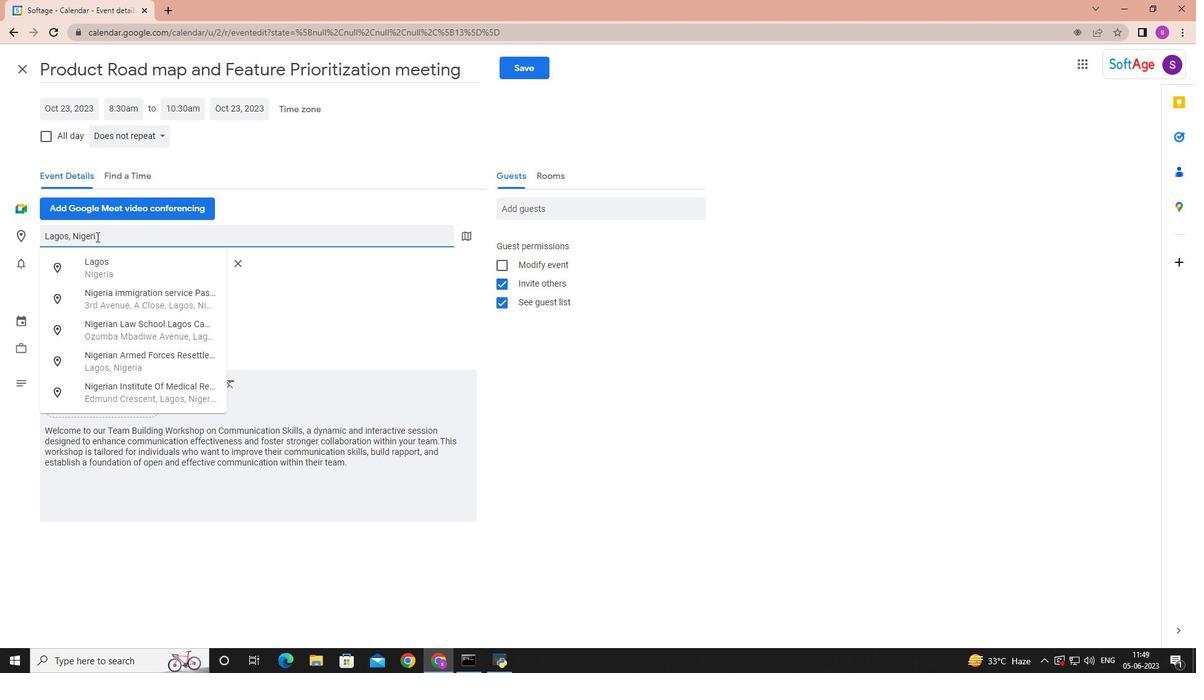 
Action: Mouse moved to (545, 208)
Screenshot: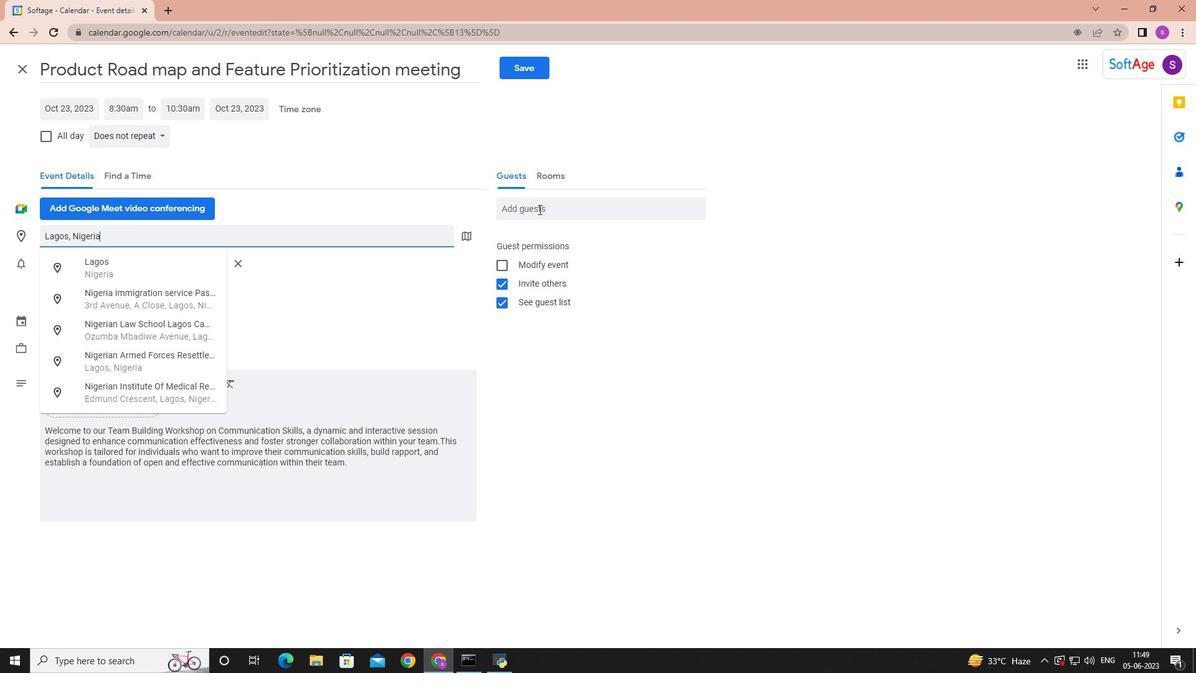 
Action: Mouse pressed left at (545, 208)
Screenshot: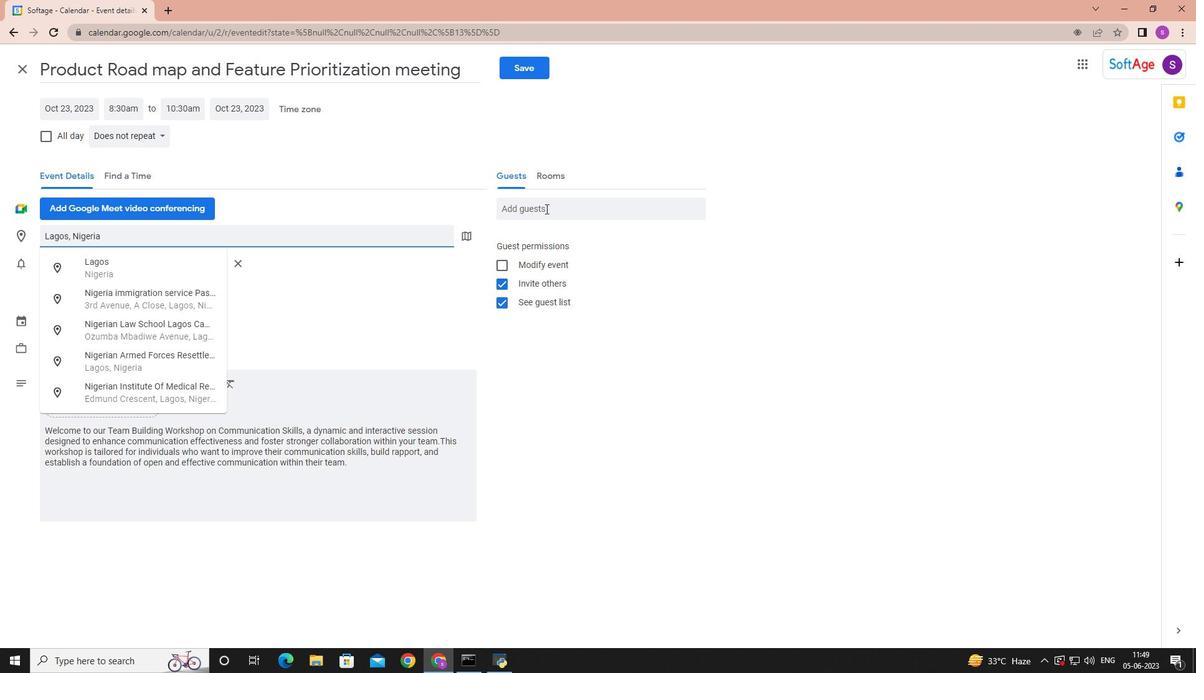 
Action: Key pressed softage.1
Screenshot: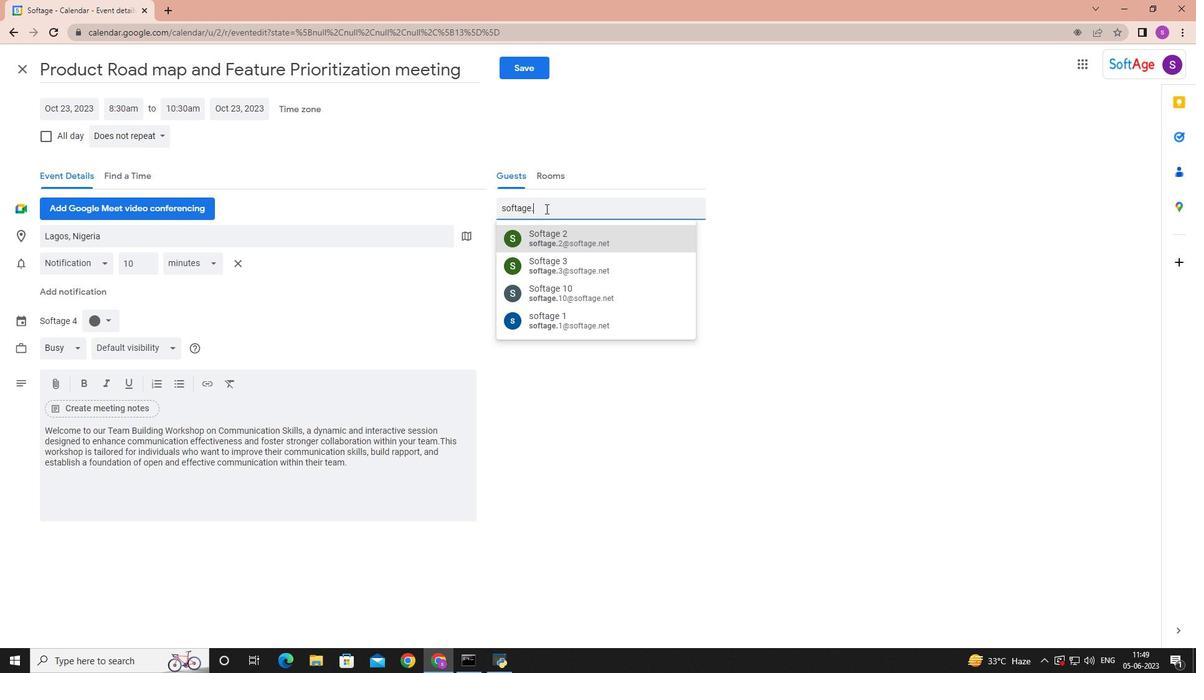 
Action: Mouse moved to (572, 267)
Screenshot: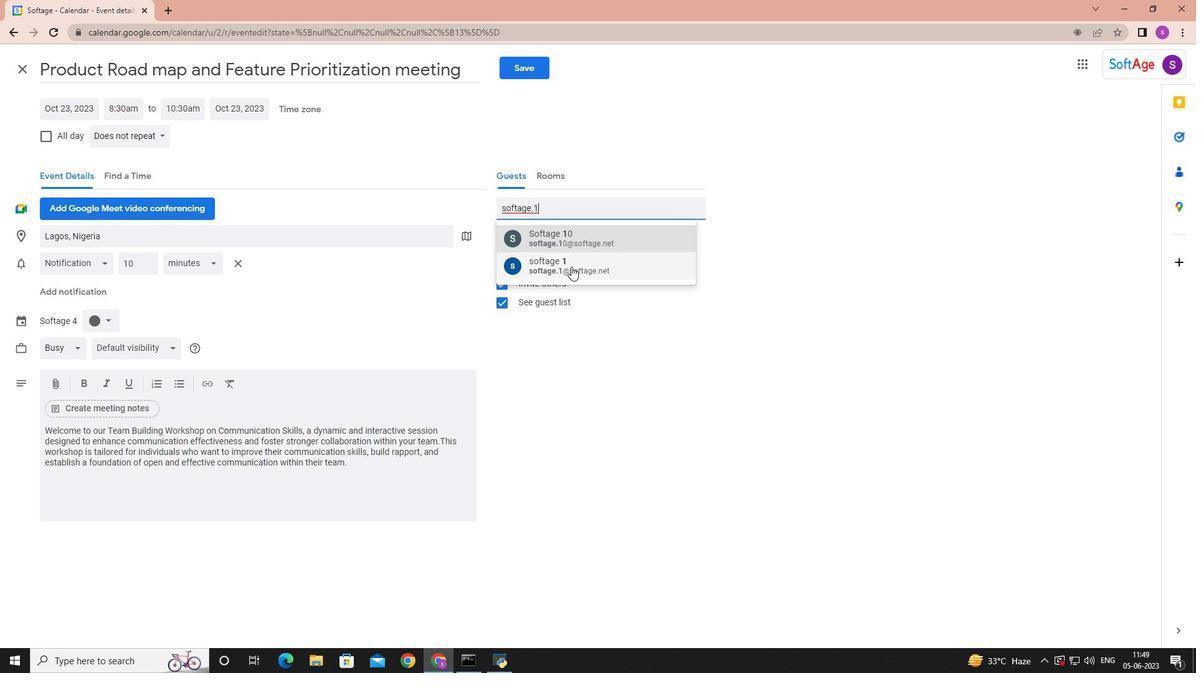 
Action: Mouse pressed left at (572, 267)
Screenshot: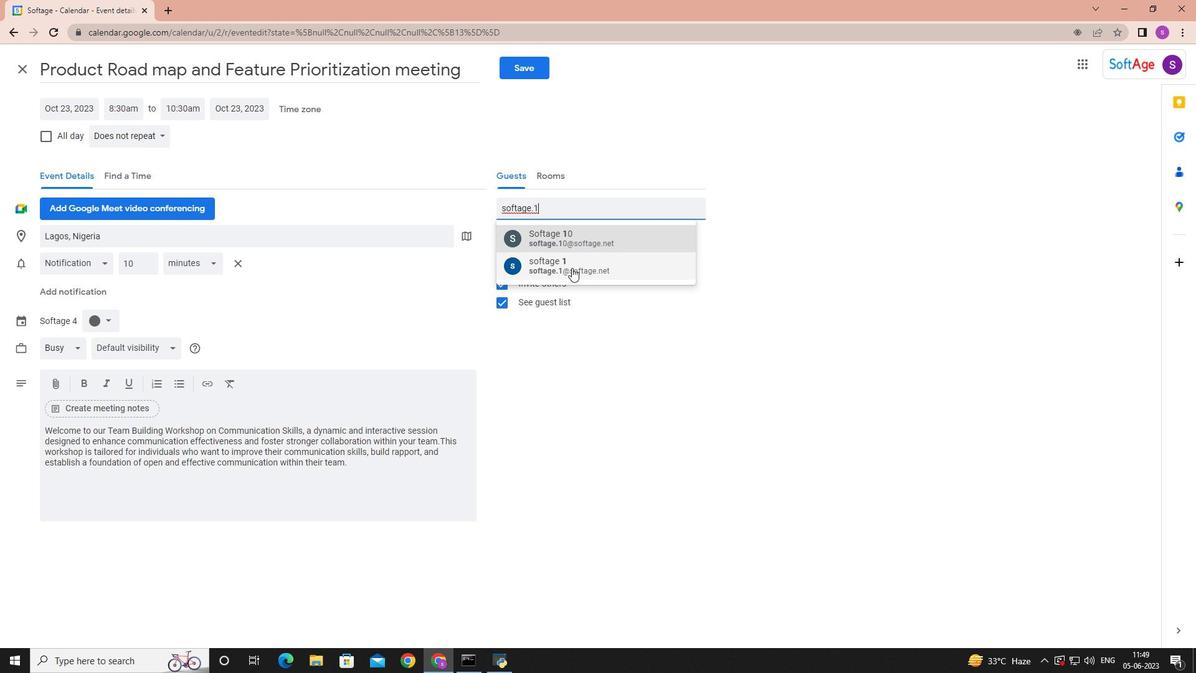 
Action: Key pressed softage.2
Screenshot: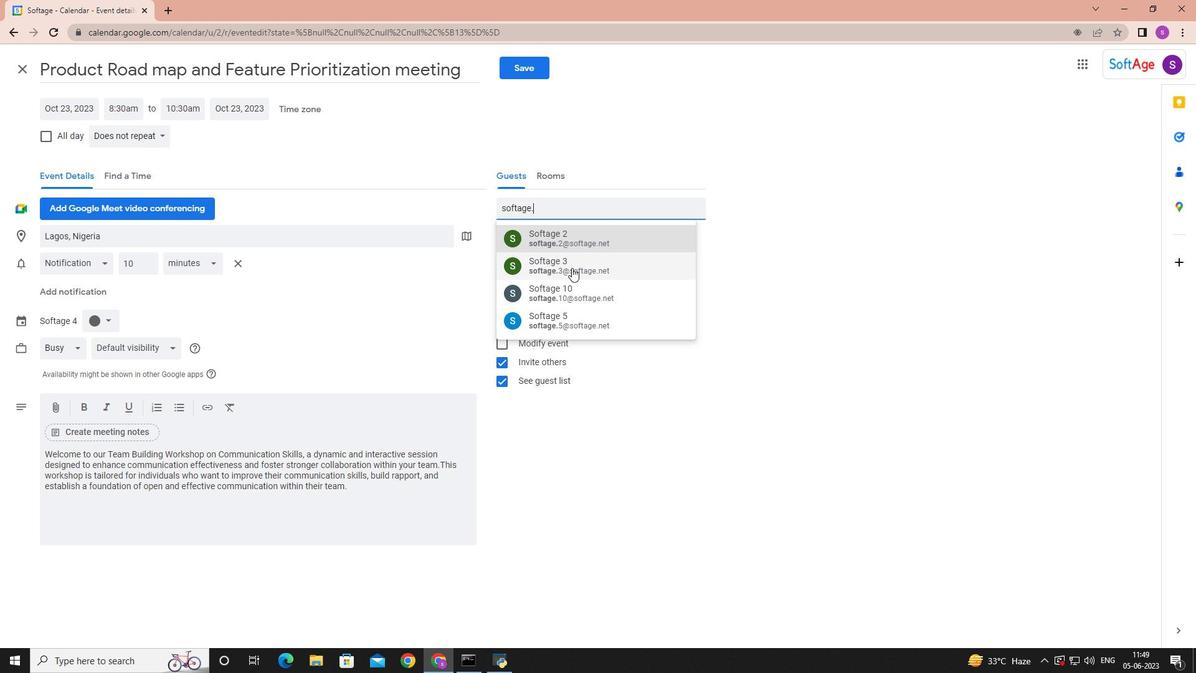 
Action: Mouse moved to (573, 236)
Screenshot: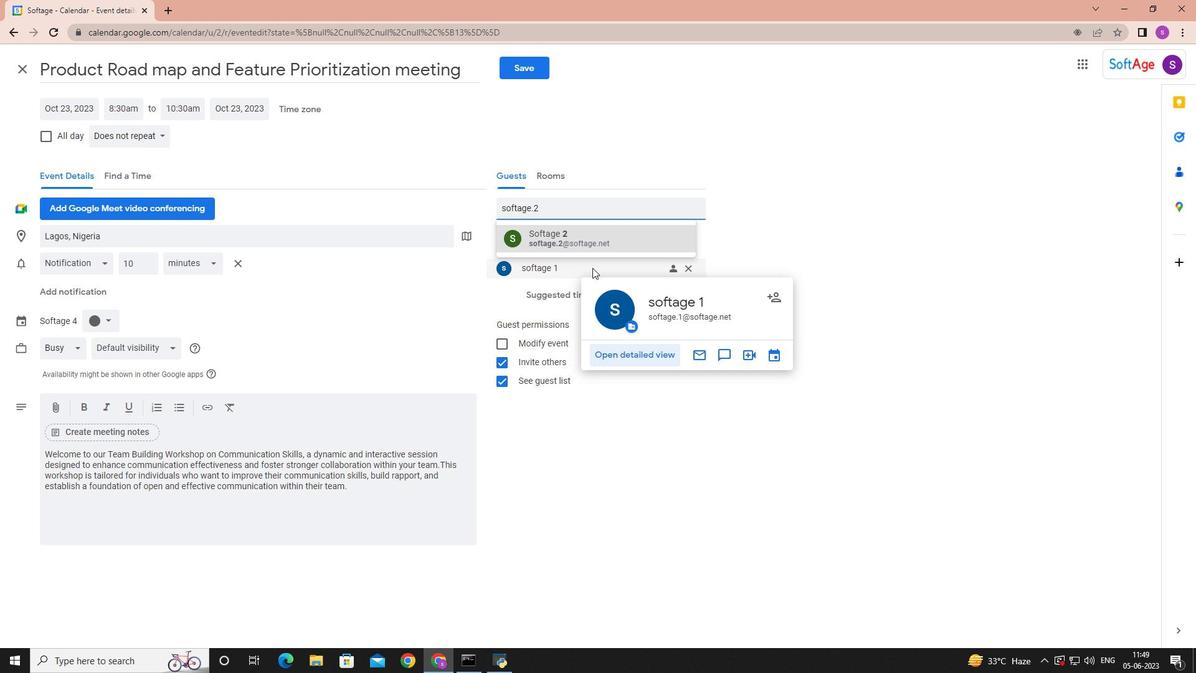 
Action: Mouse pressed left at (573, 236)
Screenshot: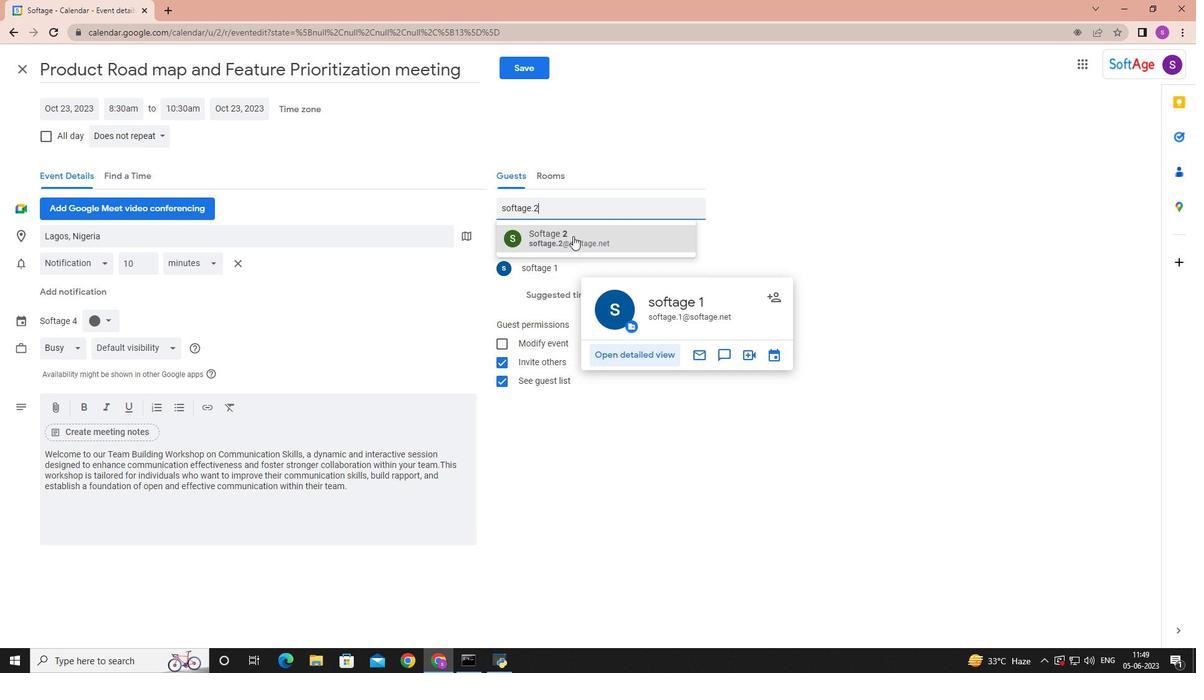 
Action: Mouse moved to (159, 134)
Screenshot: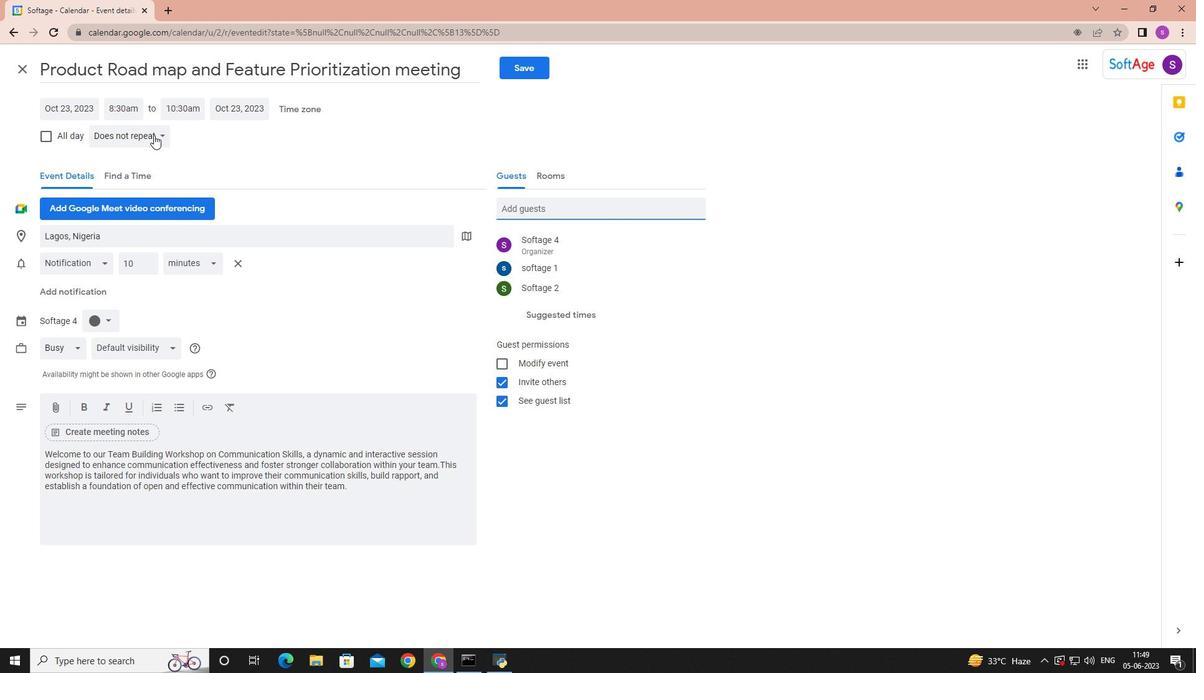 
Action: Mouse pressed left at (159, 134)
Screenshot: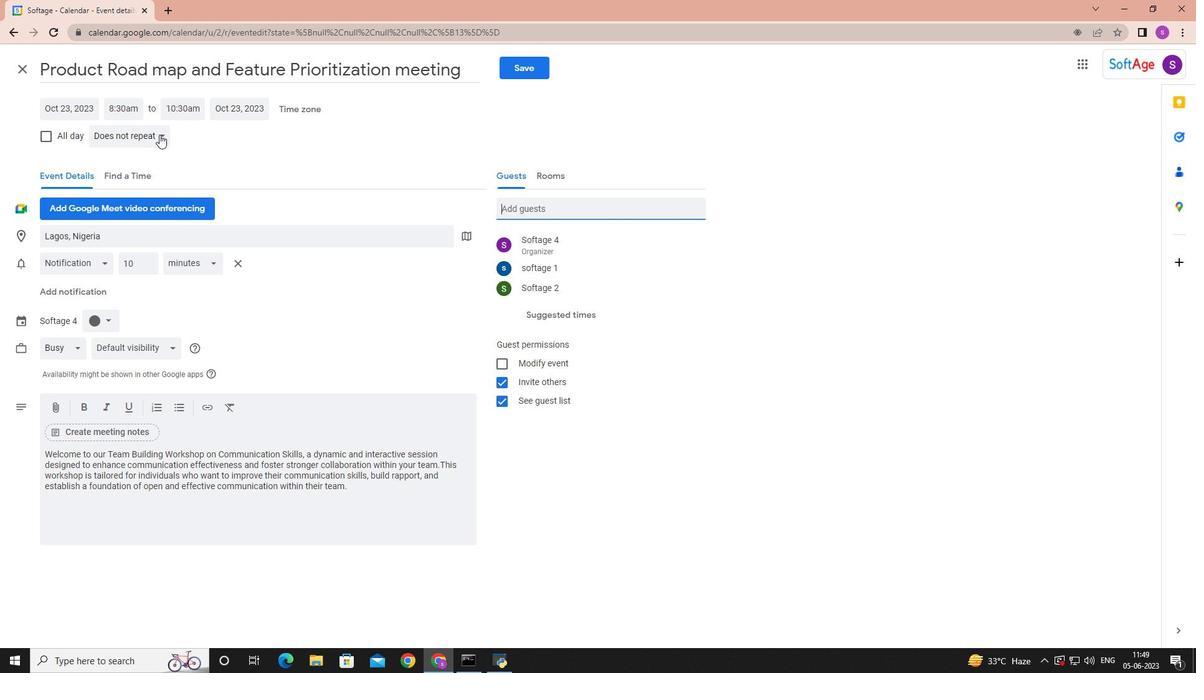 
Action: Mouse moved to (168, 133)
Screenshot: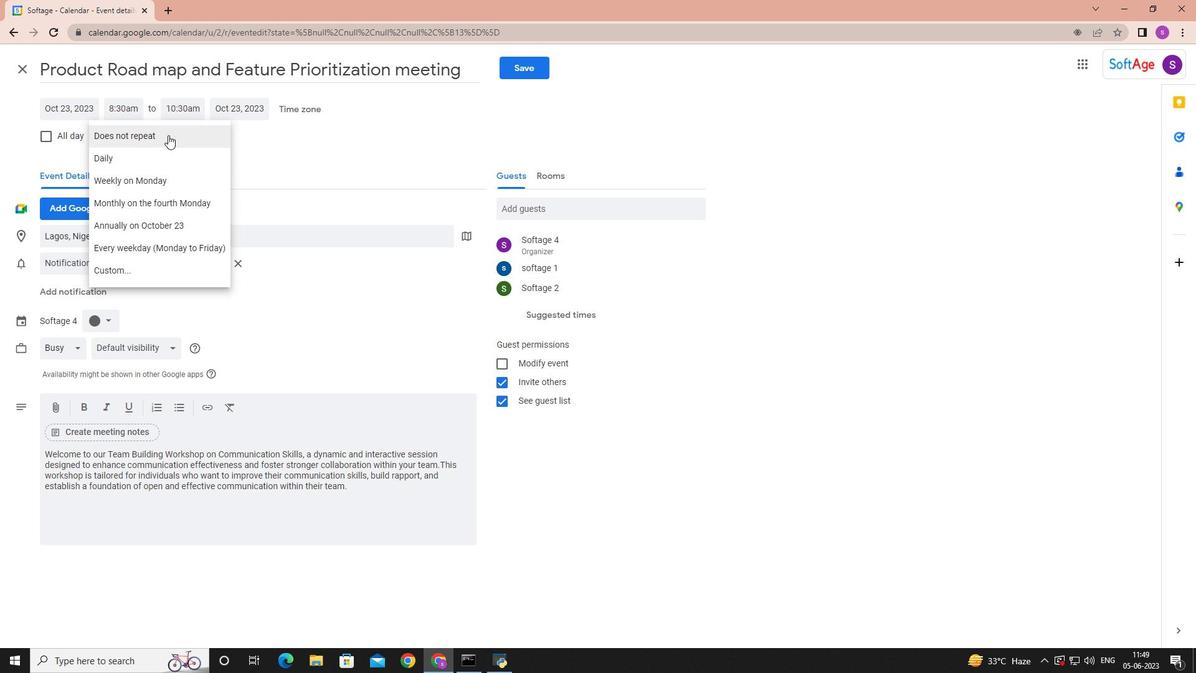 
Action: Mouse pressed left at (168, 133)
Screenshot: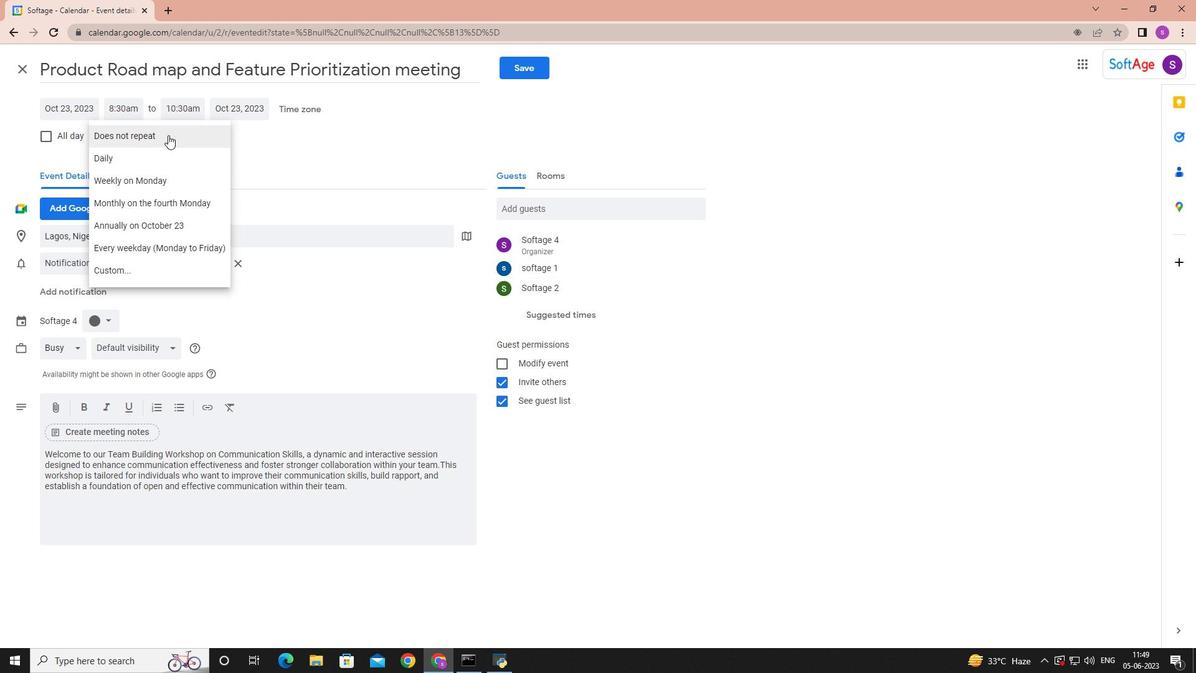 
Action: Mouse moved to (517, 65)
Screenshot: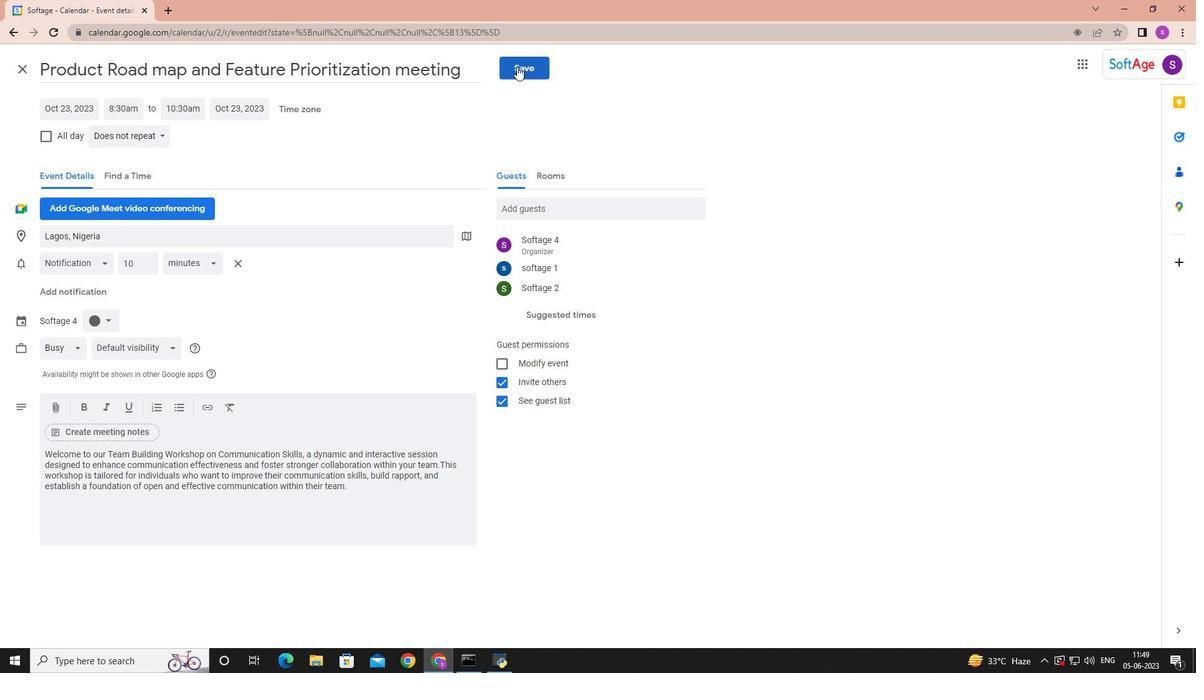 
Action: Mouse pressed left at (517, 65)
Screenshot: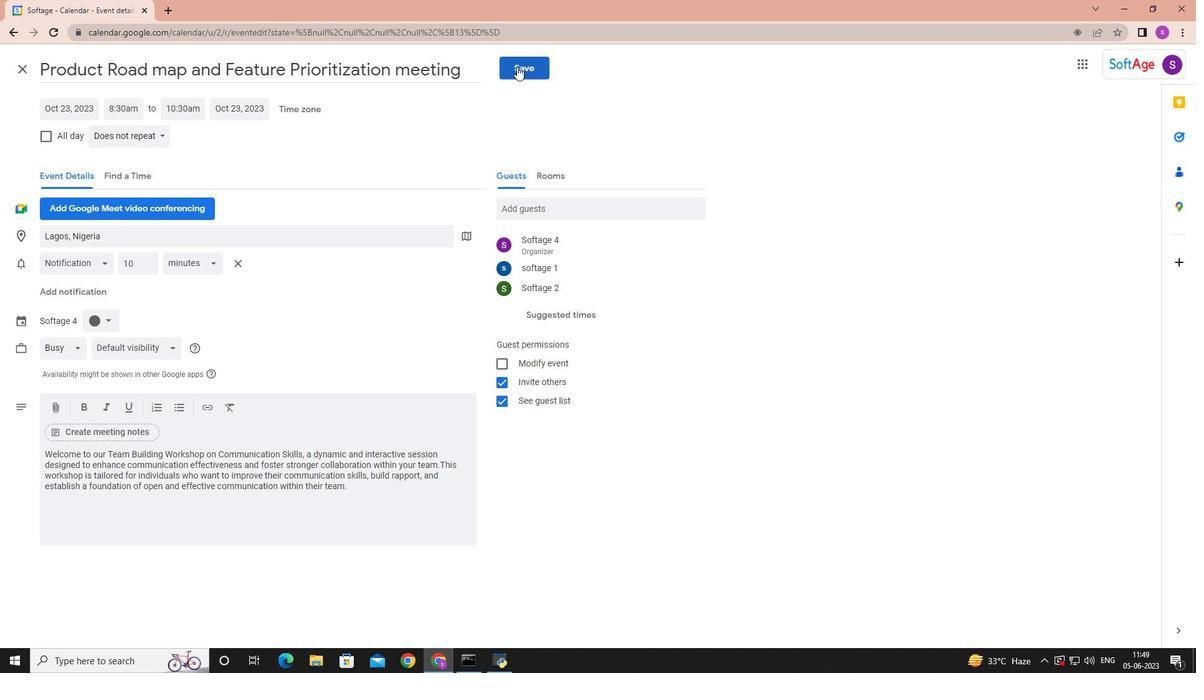 
Action: Mouse moved to (719, 371)
Screenshot: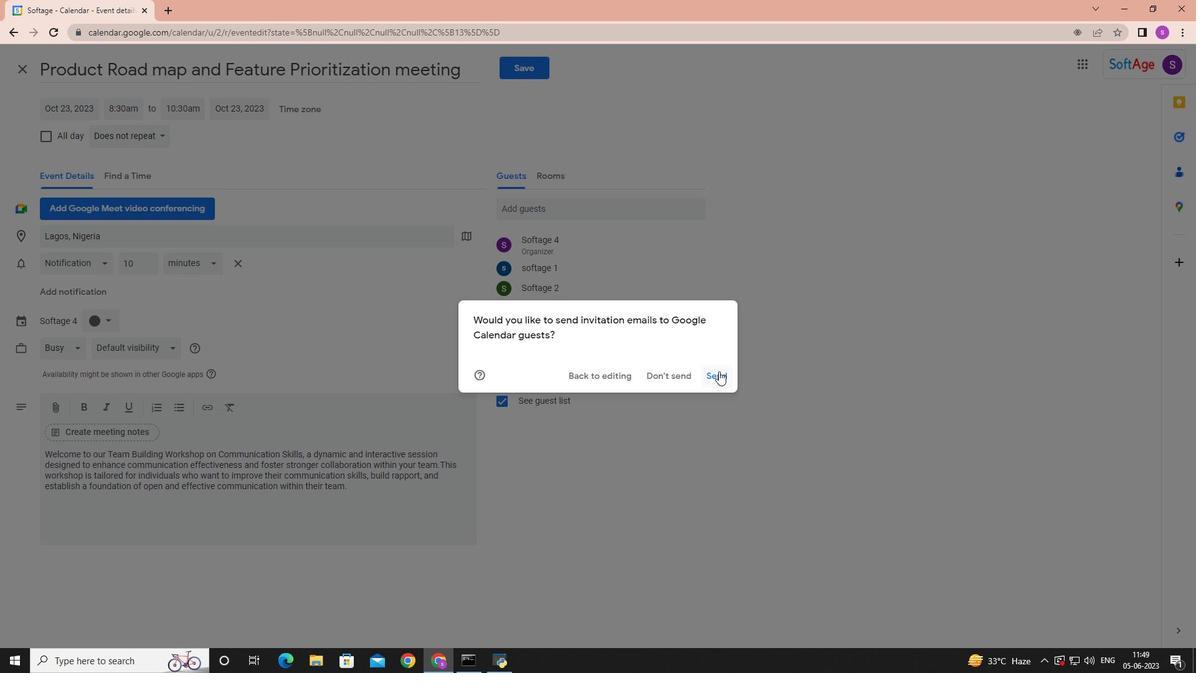 
Action: Mouse pressed left at (719, 371)
Screenshot: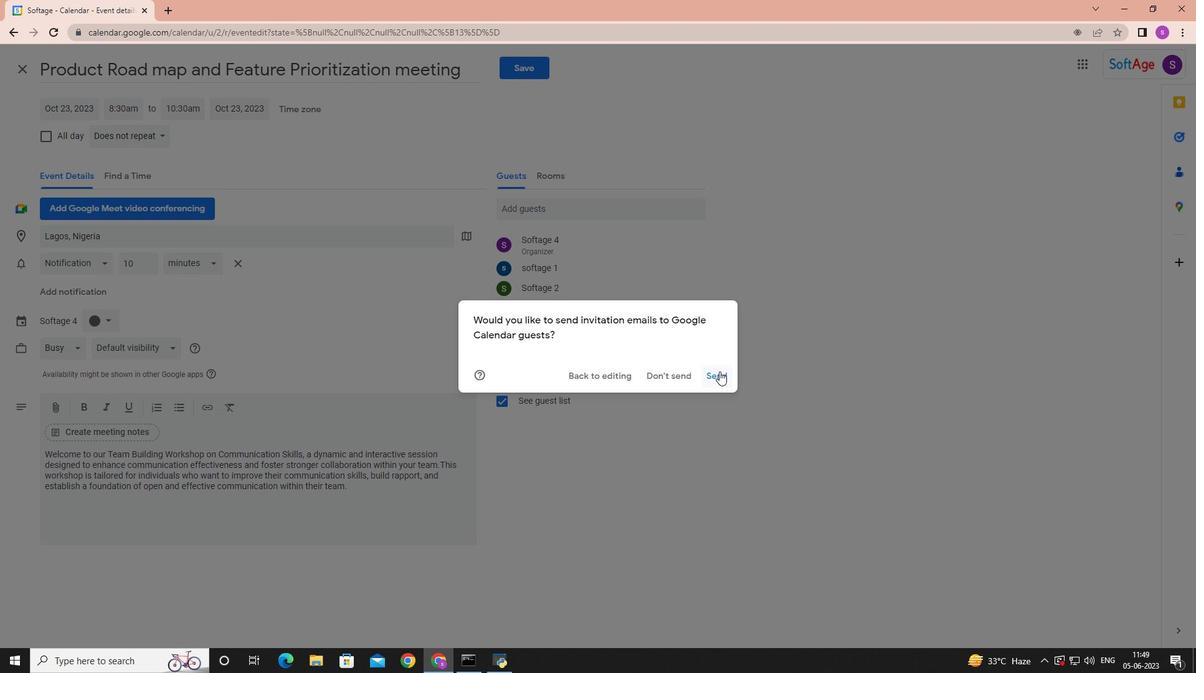
Action: Mouse moved to (719, 371)
Screenshot: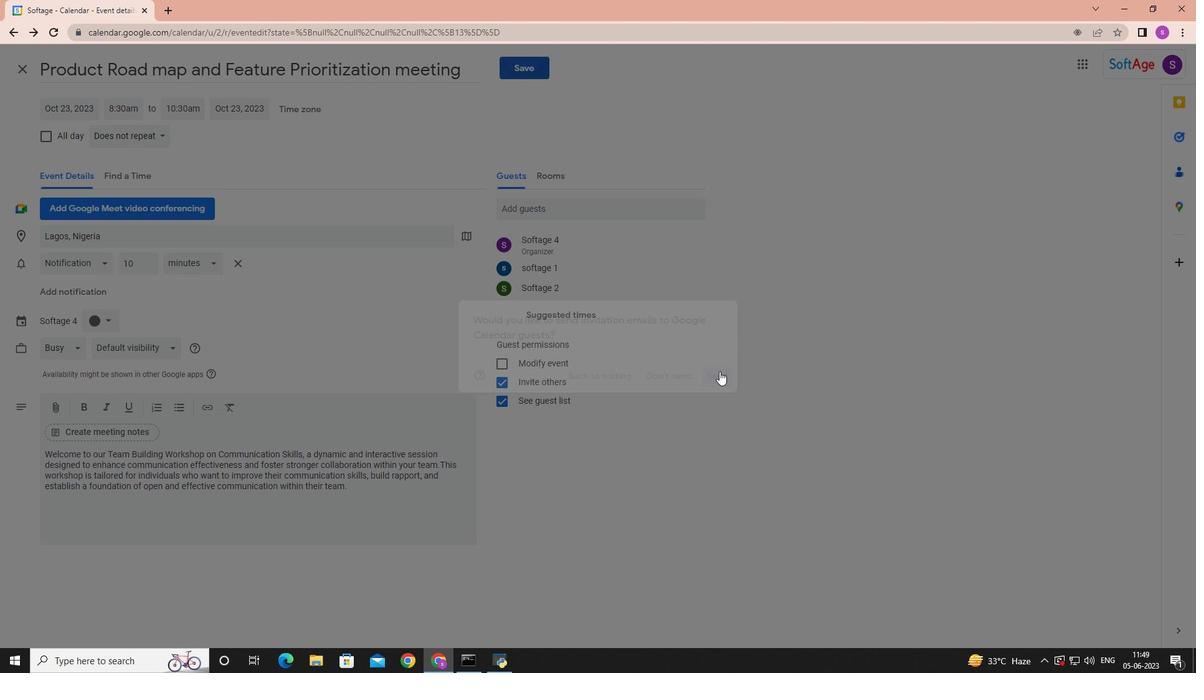 
